 Task: Create ChildIssue0000000659 as Child Issue of Issue Issue0000000330 in Backlog  in Scrum Project Project0000000066 in Jira. Create ChildIssue0000000660 as Child Issue of Issue Issue0000000330 in Backlog  in Scrum Project Project0000000066 in Jira. Assign Person0000000129 as Assignee of Child Issue ChildIssue0000000641 of Issue Issue0000000321 in Backlog  in Scrum Project Project0000000065 in Jira. Assign Person0000000129 as Assignee of Child Issue ChildIssue0000000642 of Issue Issue0000000321 in Backlog  in Scrum Project Project0000000065 in Jira. Assign Person0000000129 as Assignee of Child Issue ChildIssue0000000643 of Issue Issue0000000322 in Backlog  in Scrum Project Project0000000065 in Jira
Action: Mouse moved to (575, 571)
Screenshot: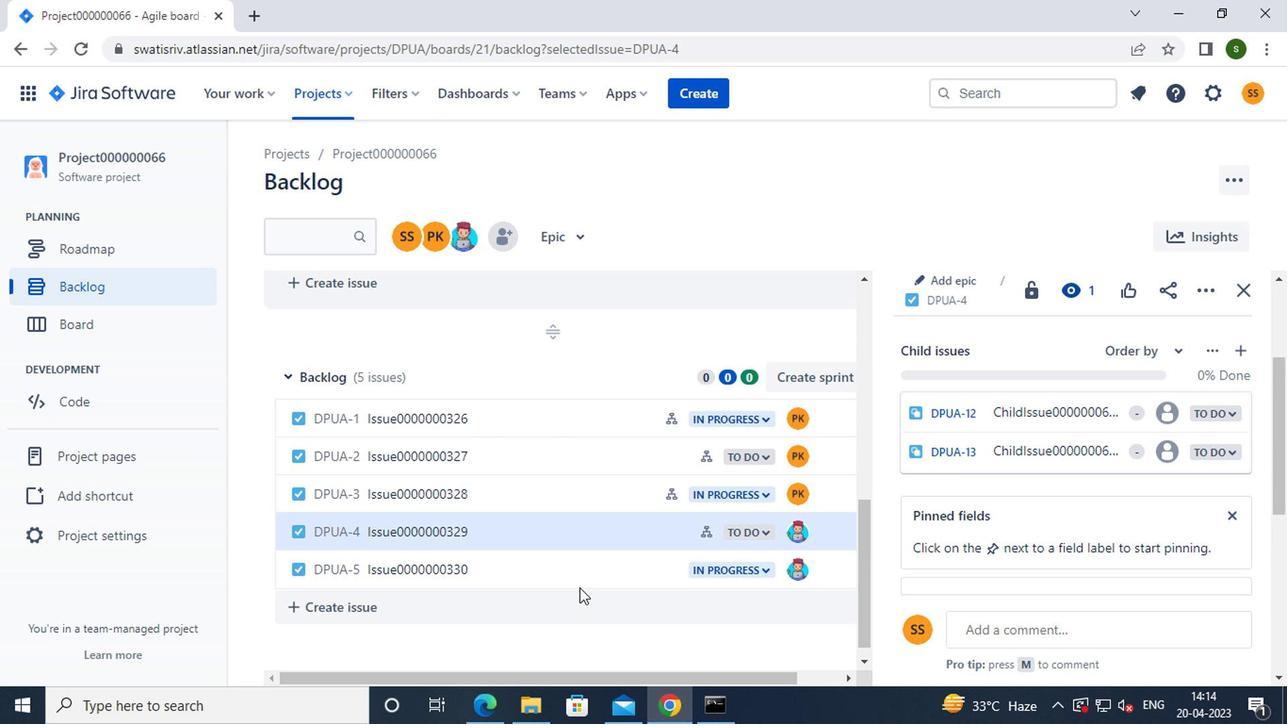 
Action: Mouse pressed left at (575, 571)
Screenshot: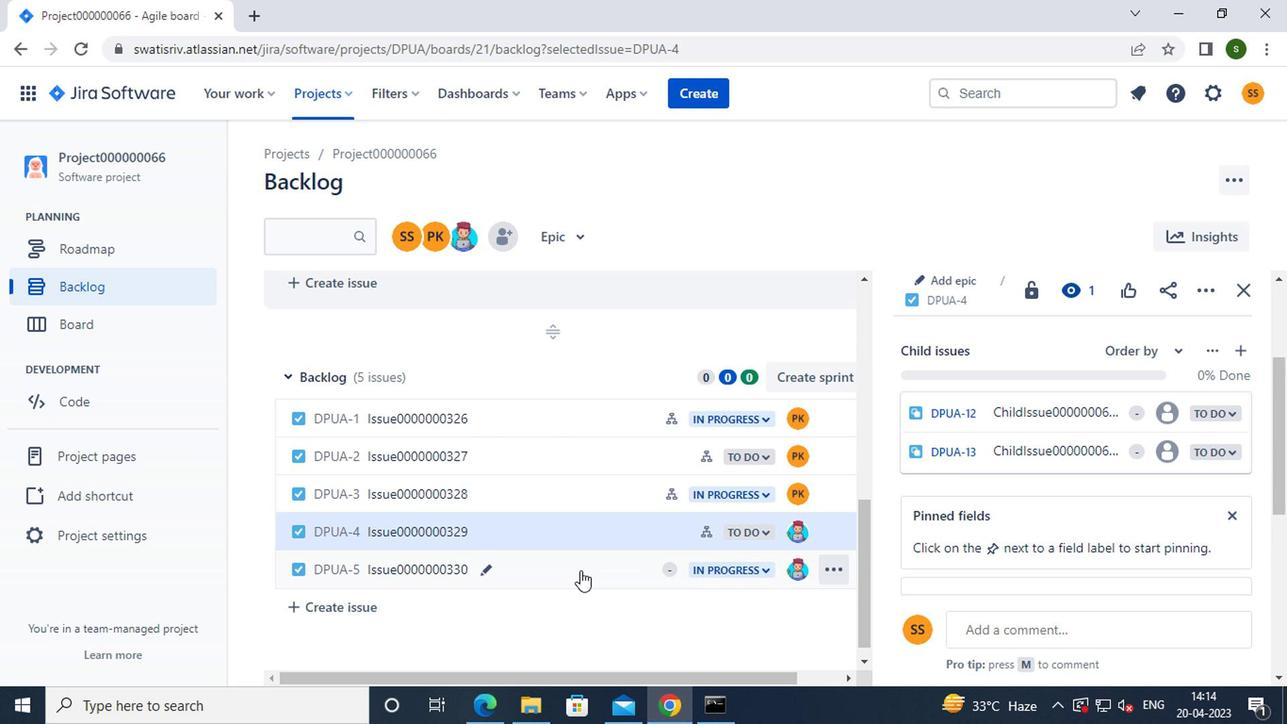 
Action: Mouse moved to (951, 376)
Screenshot: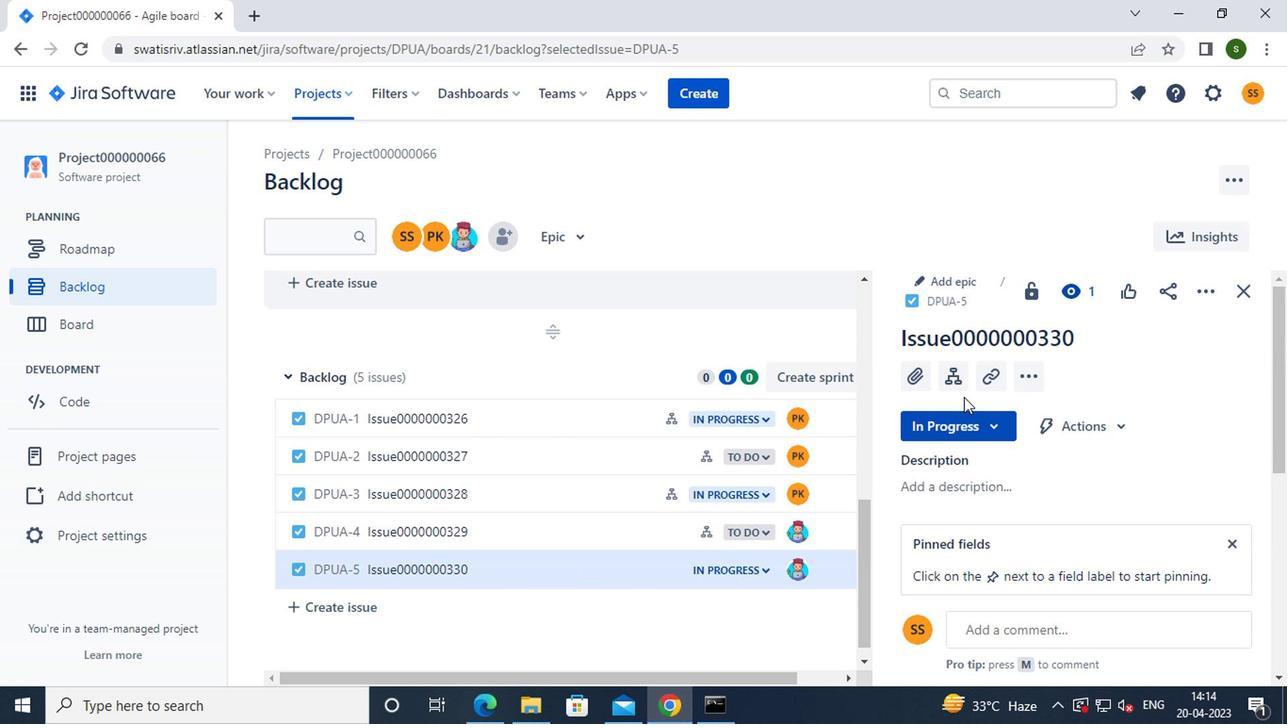 
Action: Mouse pressed left at (951, 376)
Screenshot: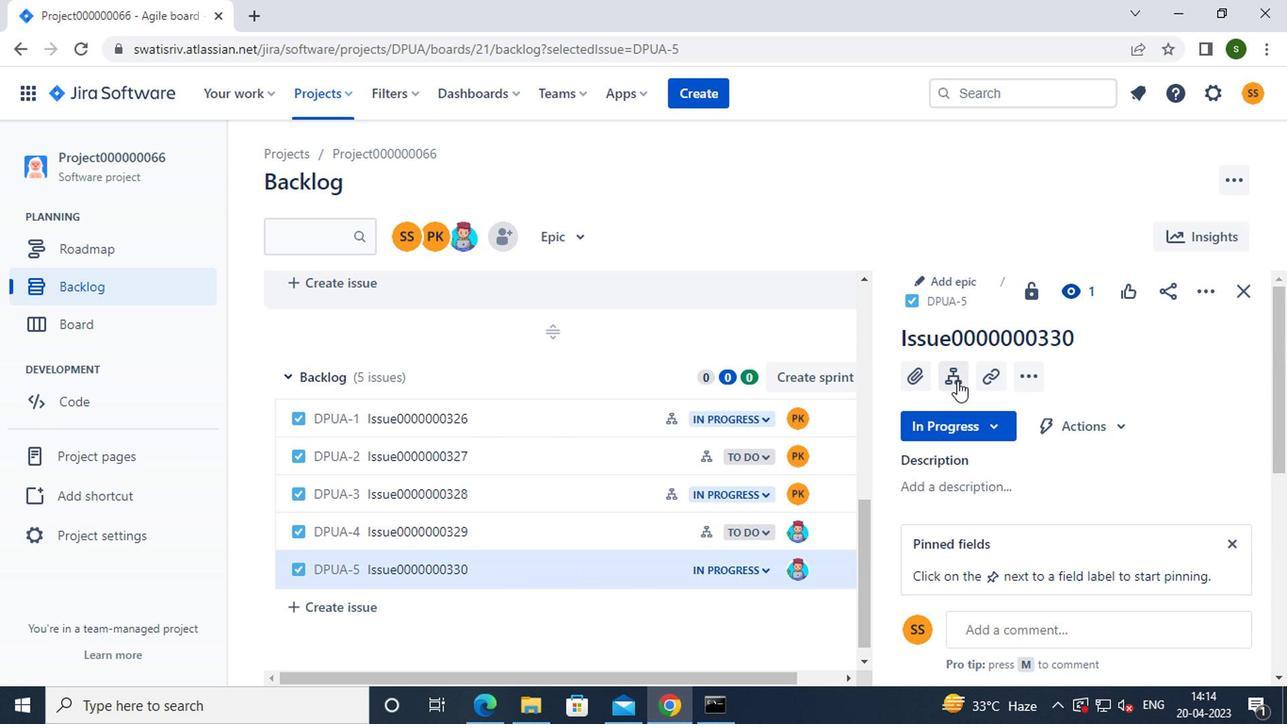 
Action: Mouse moved to (968, 462)
Screenshot: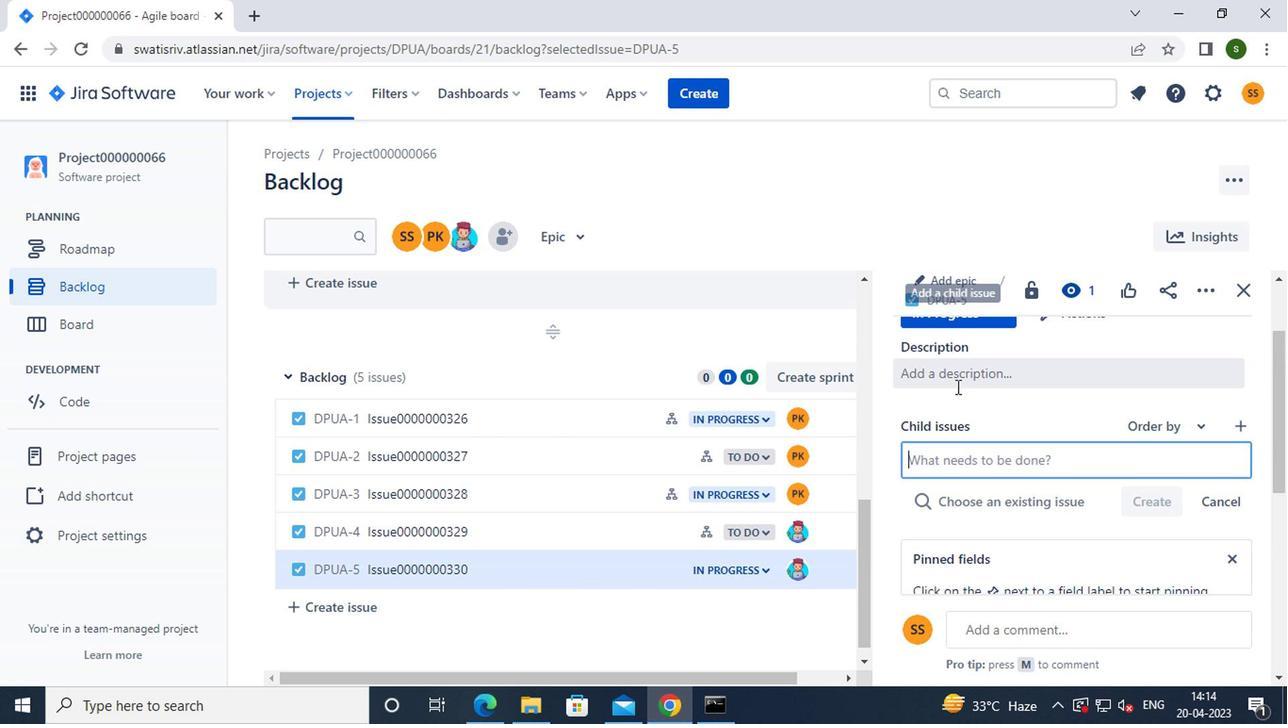
Action: Key pressed <Key.caps_lock>c<Key.caps_lock>hild<Key.caps_lock>i<Key.caps_lock>ssue0000000659
Screenshot: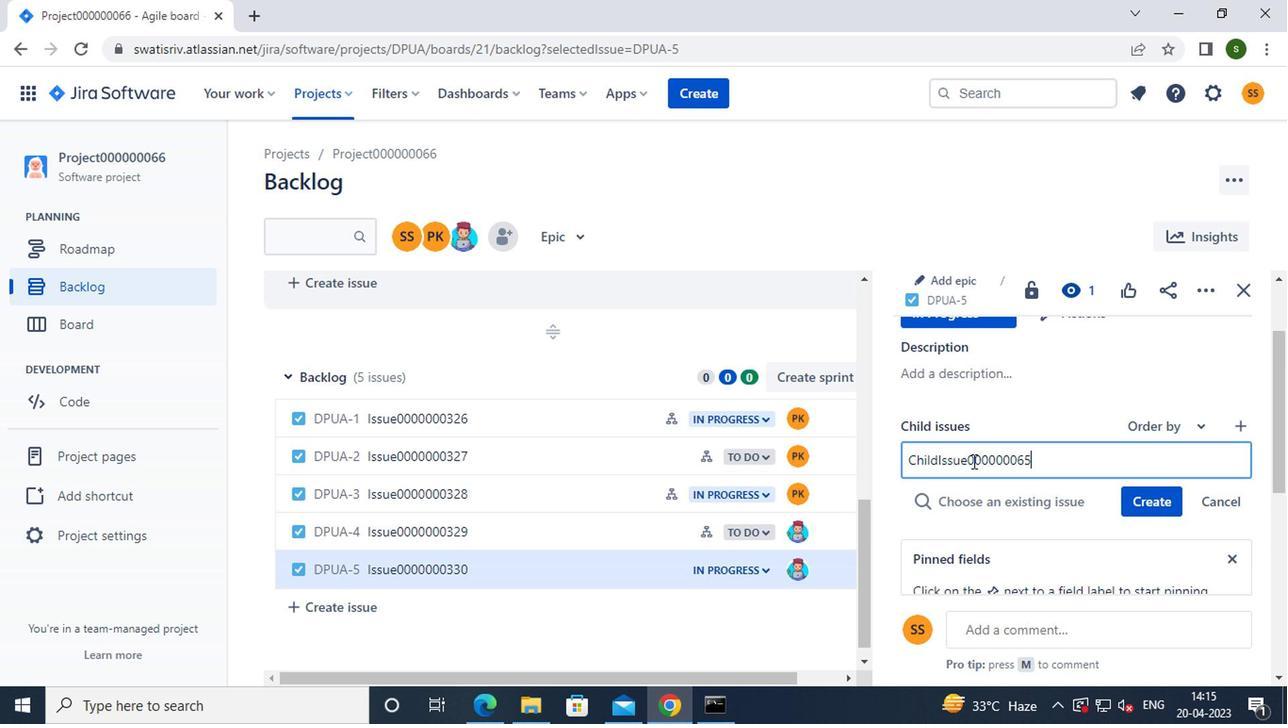 
Action: Mouse moved to (1153, 504)
Screenshot: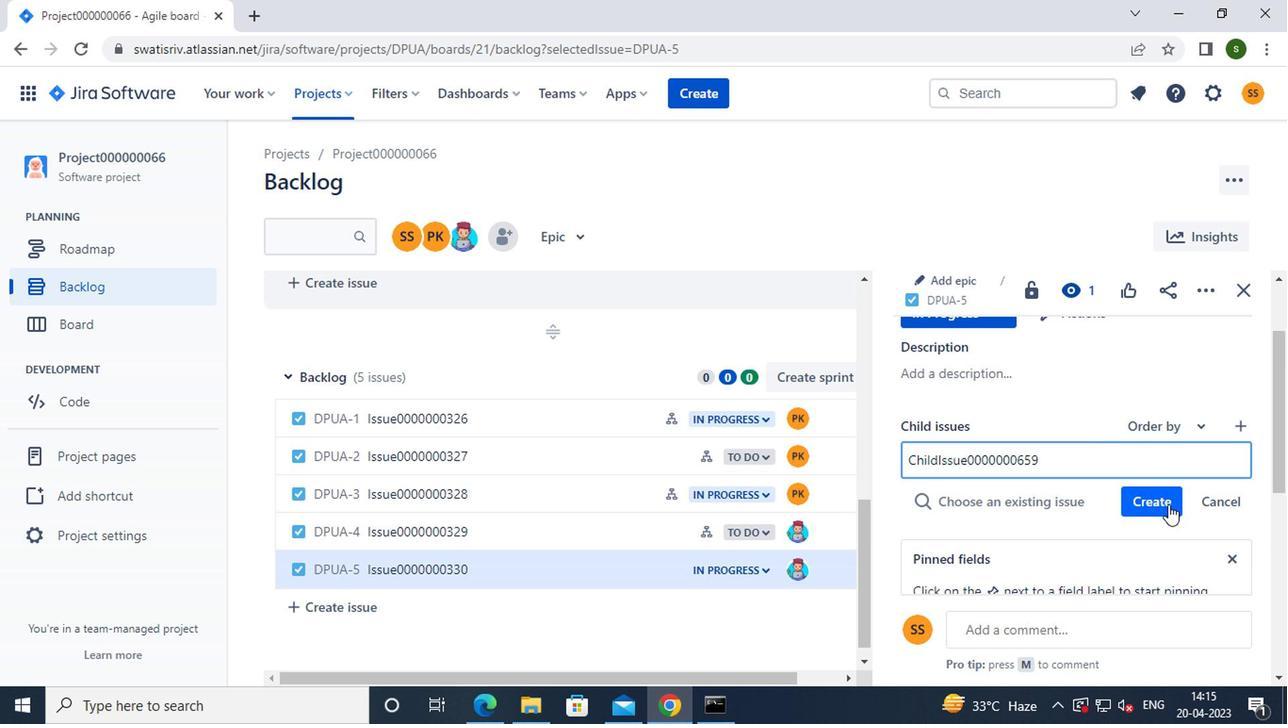 
Action: Mouse pressed left at (1153, 504)
Screenshot: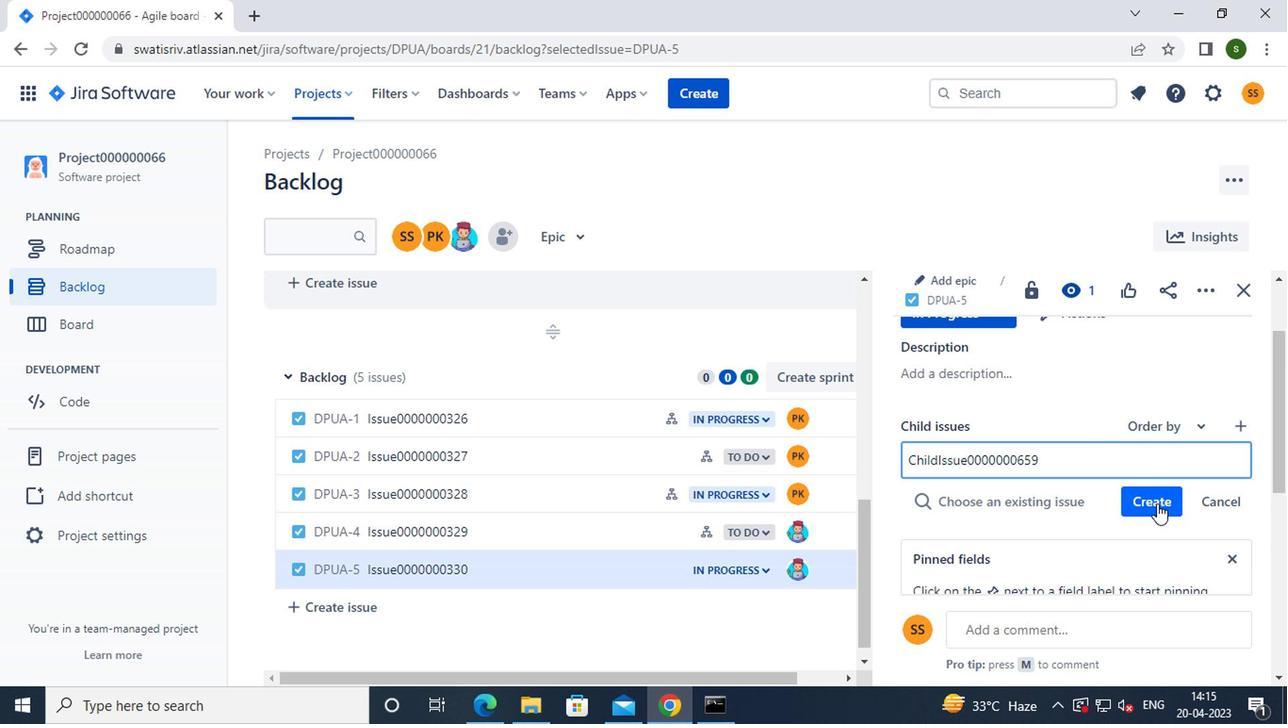 
Action: Mouse moved to (1089, 517)
Screenshot: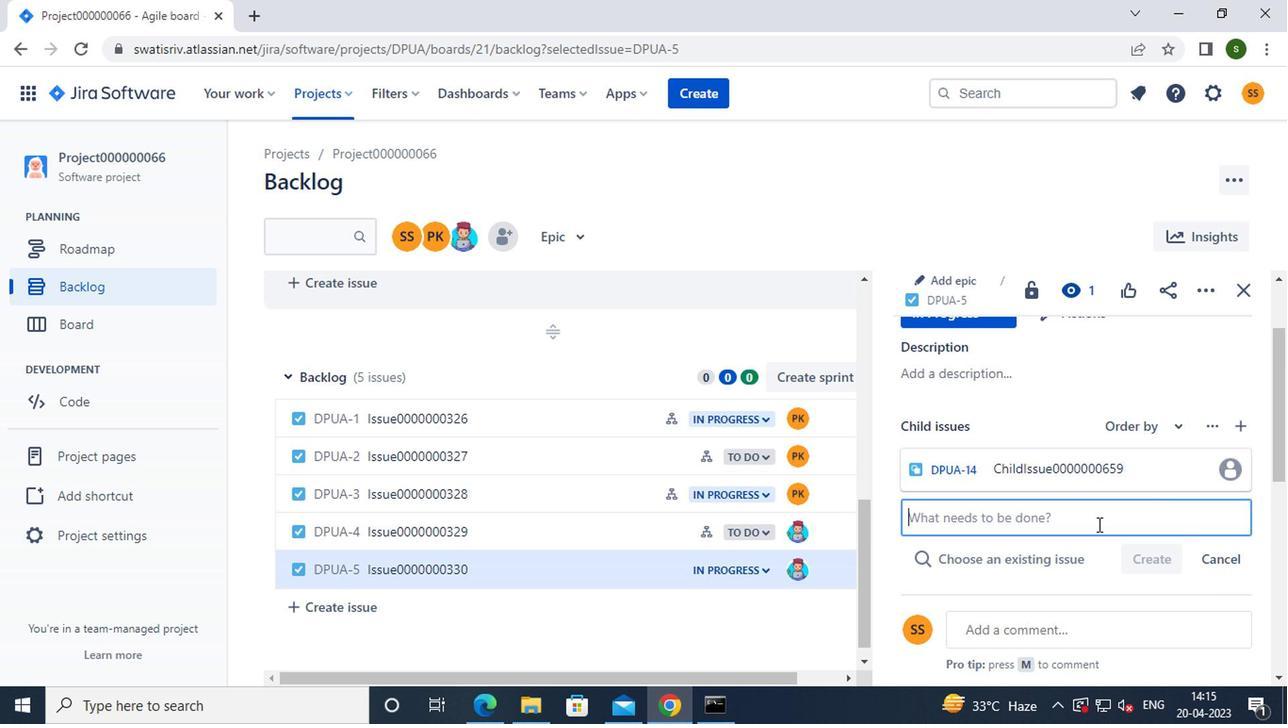 
Action: Key pressed <Key.caps_lock>c<Key.caps_lock>hild<Key.caps_lock>i<Key.caps_lock>ssue0000000660
Screenshot: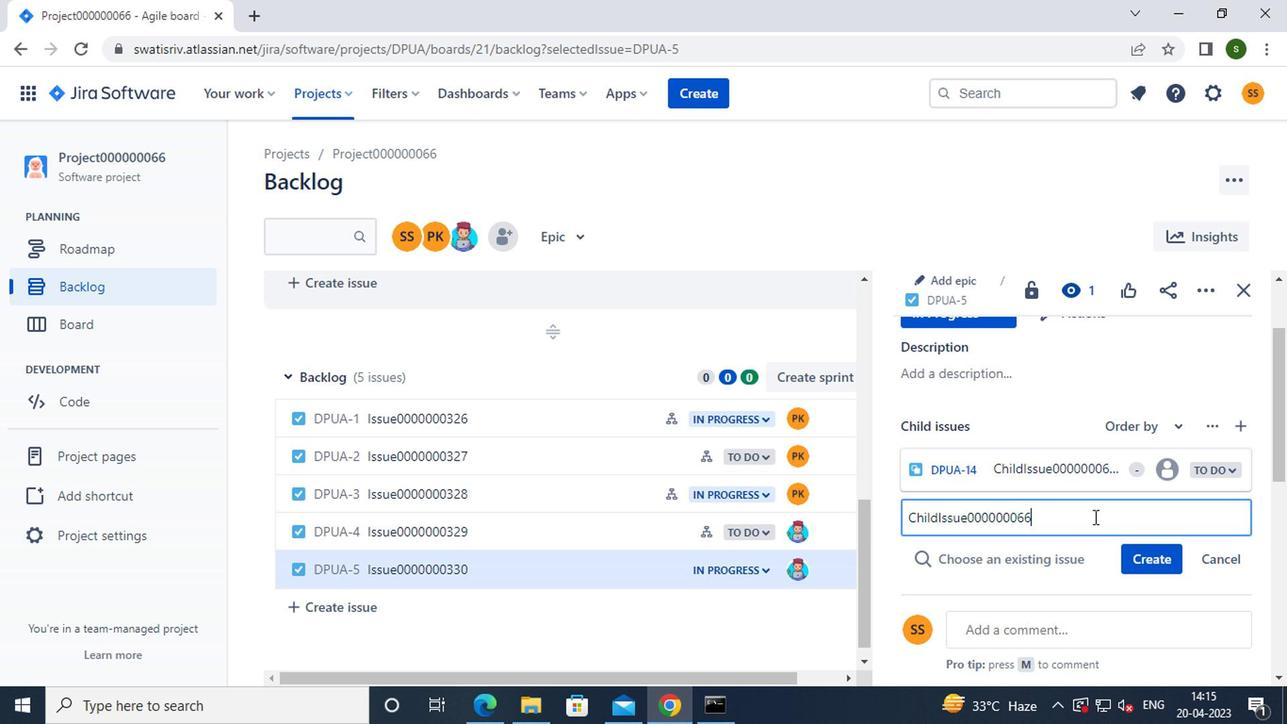
Action: Mouse moved to (1155, 554)
Screenshot: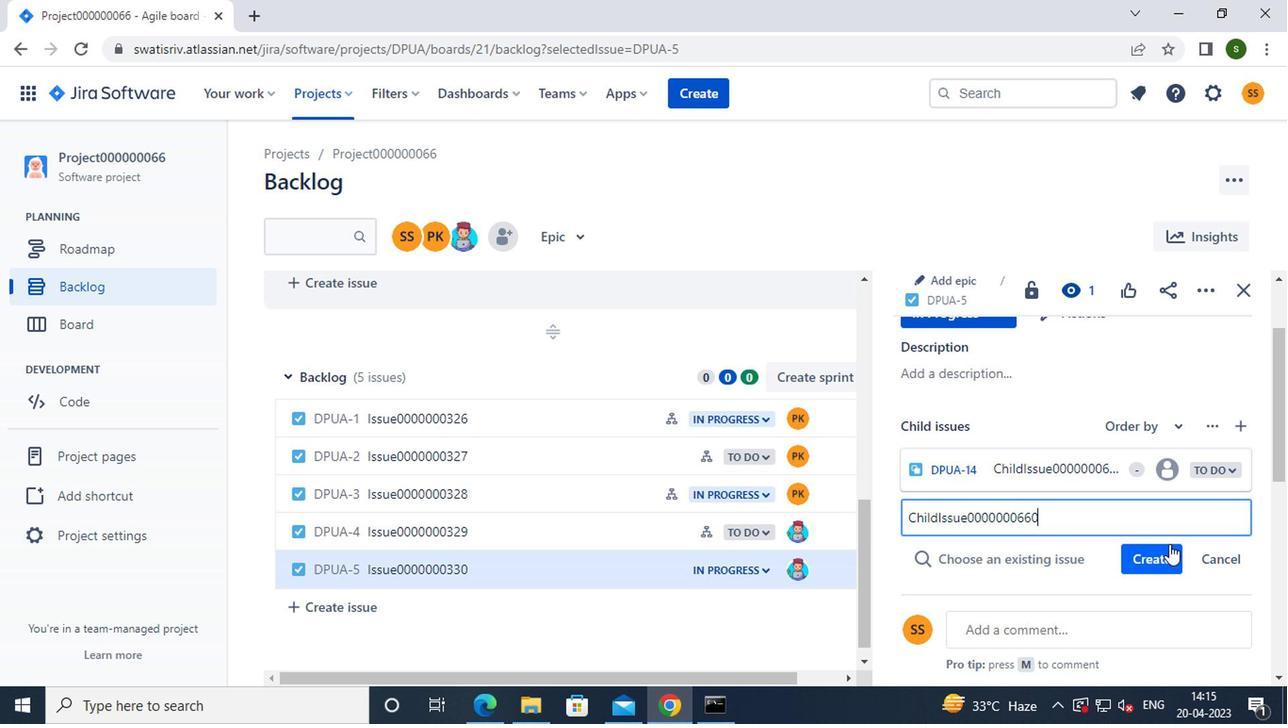 
Action: Mouse pressed left at (1155, 554)
Screenshot: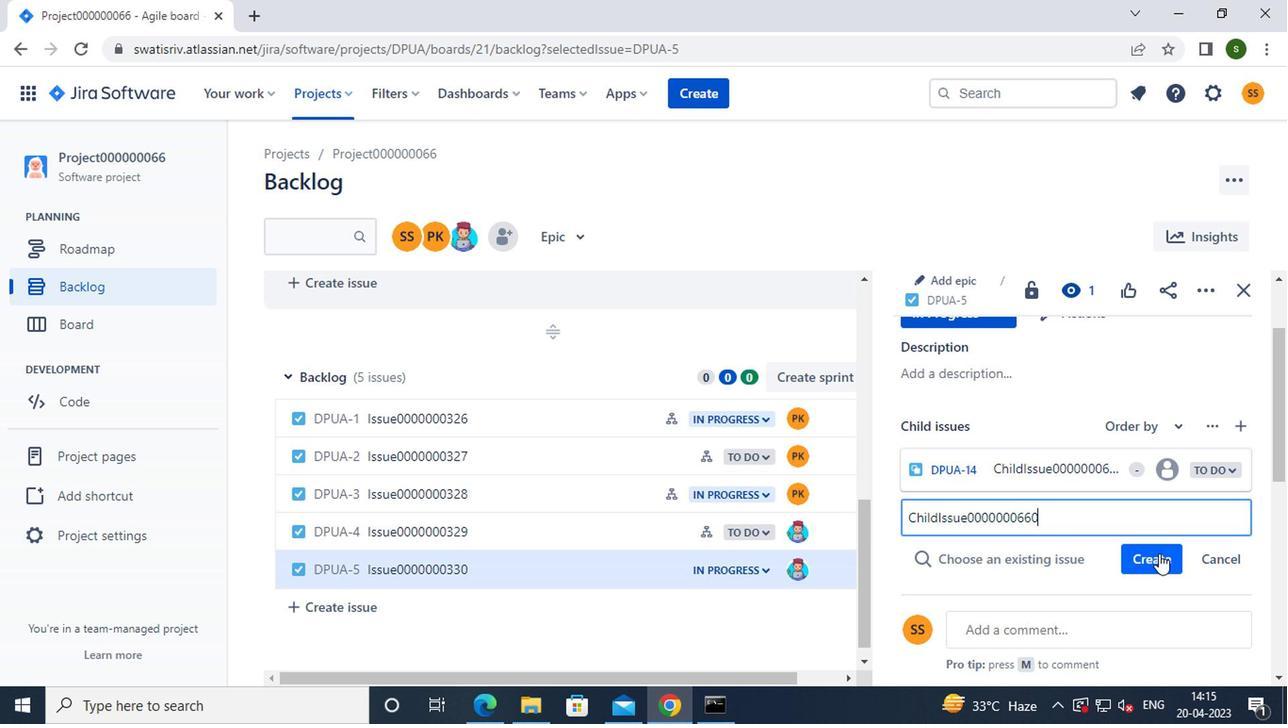 
Action: Mouse moved to (339, 89)
Screenshot: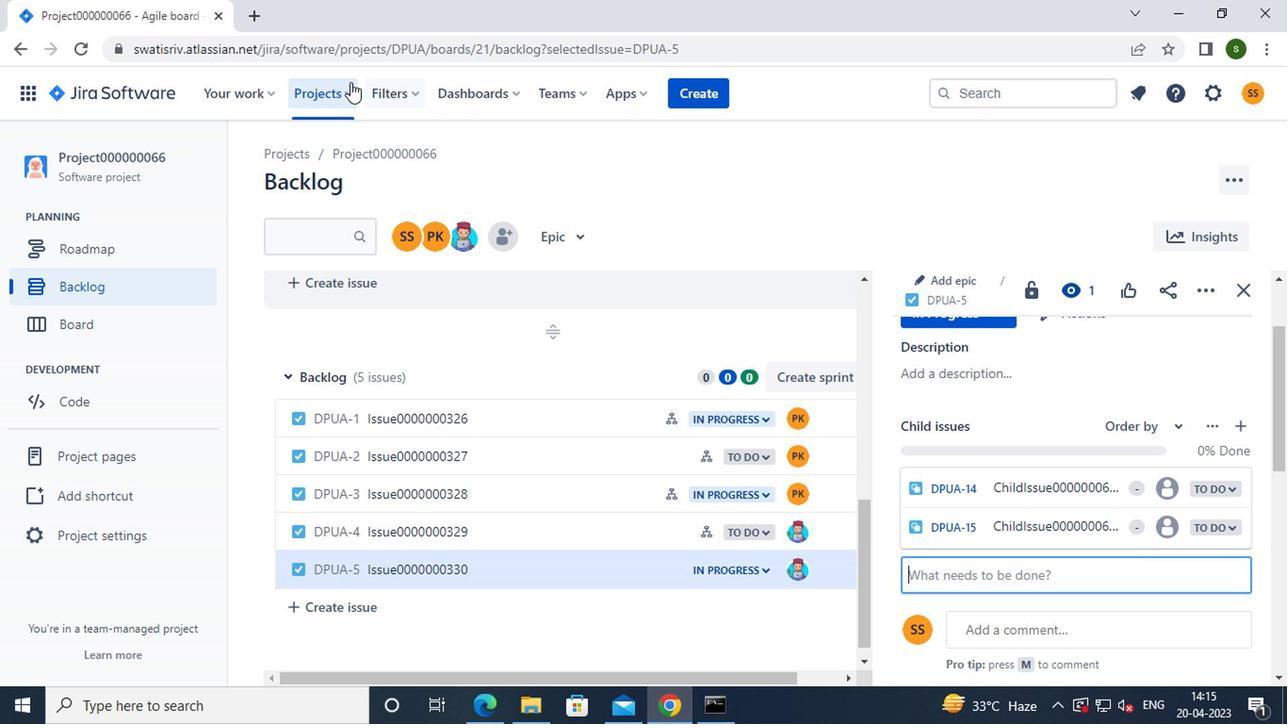 
Action: Mouse pressed left at (339, 89)
Screenshot: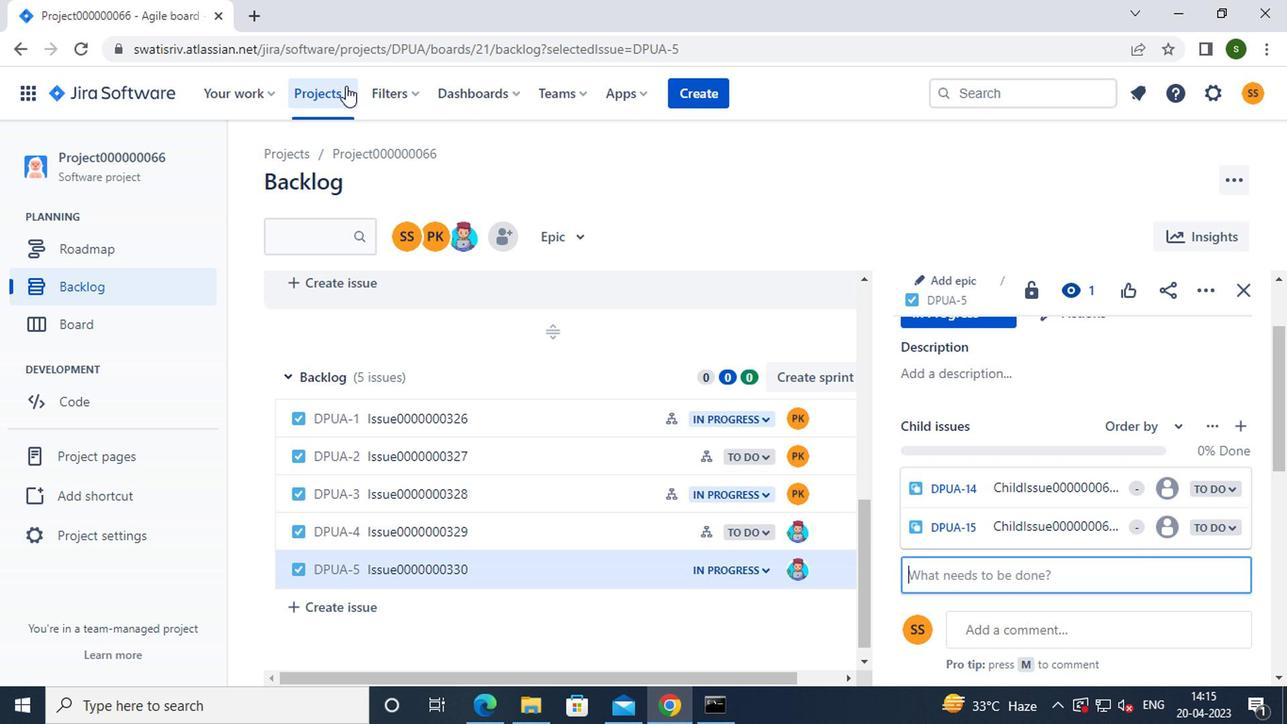 
Action: Mouse moved to (388, 221)
Screenshot: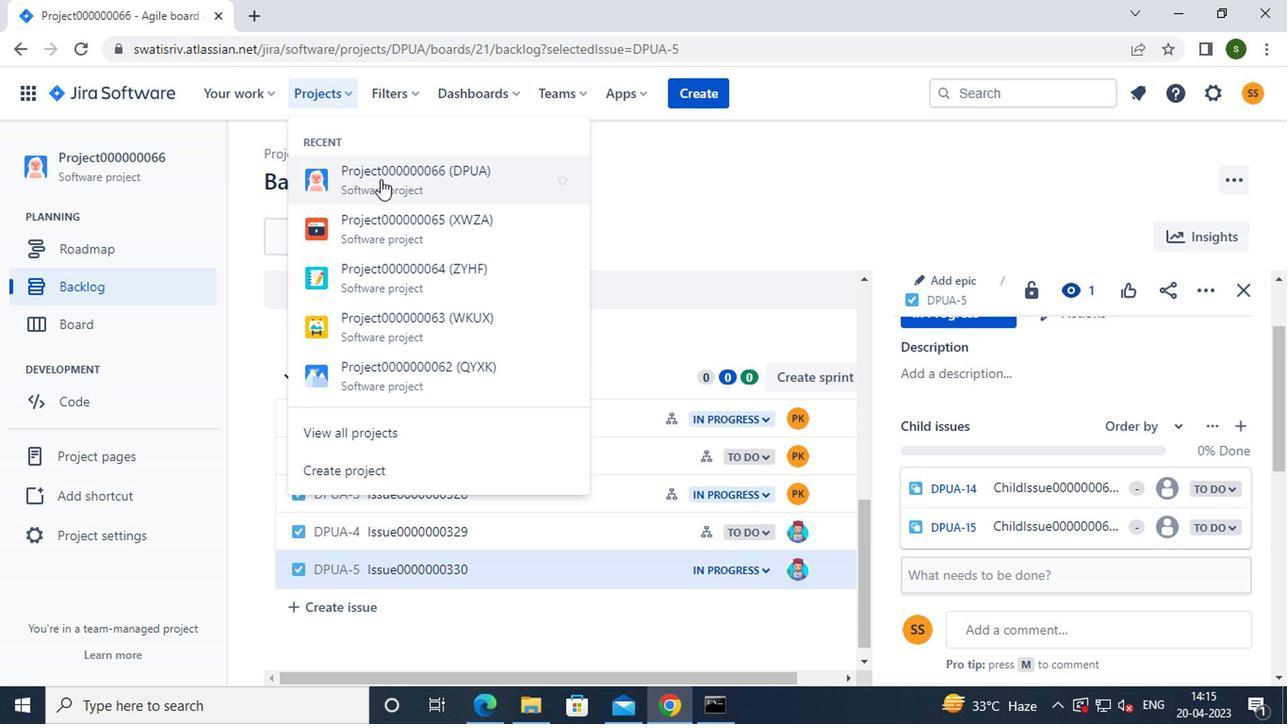 
Action: Mouse pressed left at (388, 221)
Screenshot: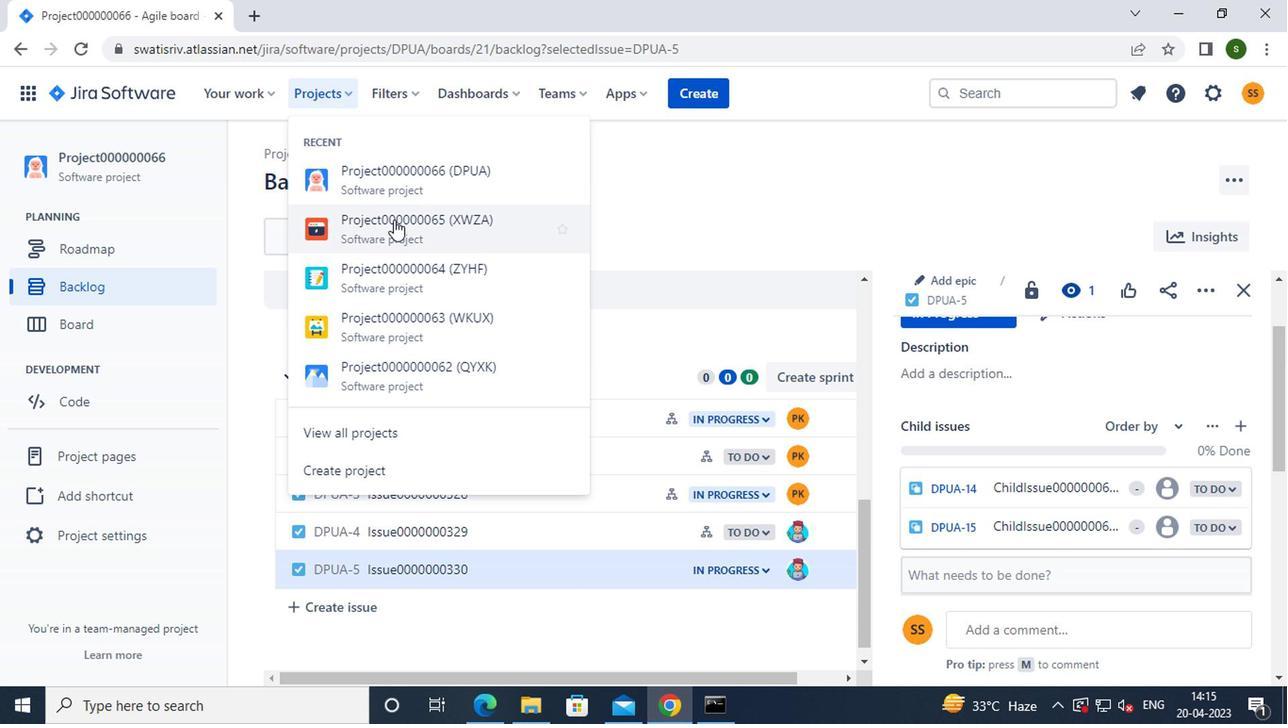 
Action: Mouse moved to (138, 281)
Screenshot: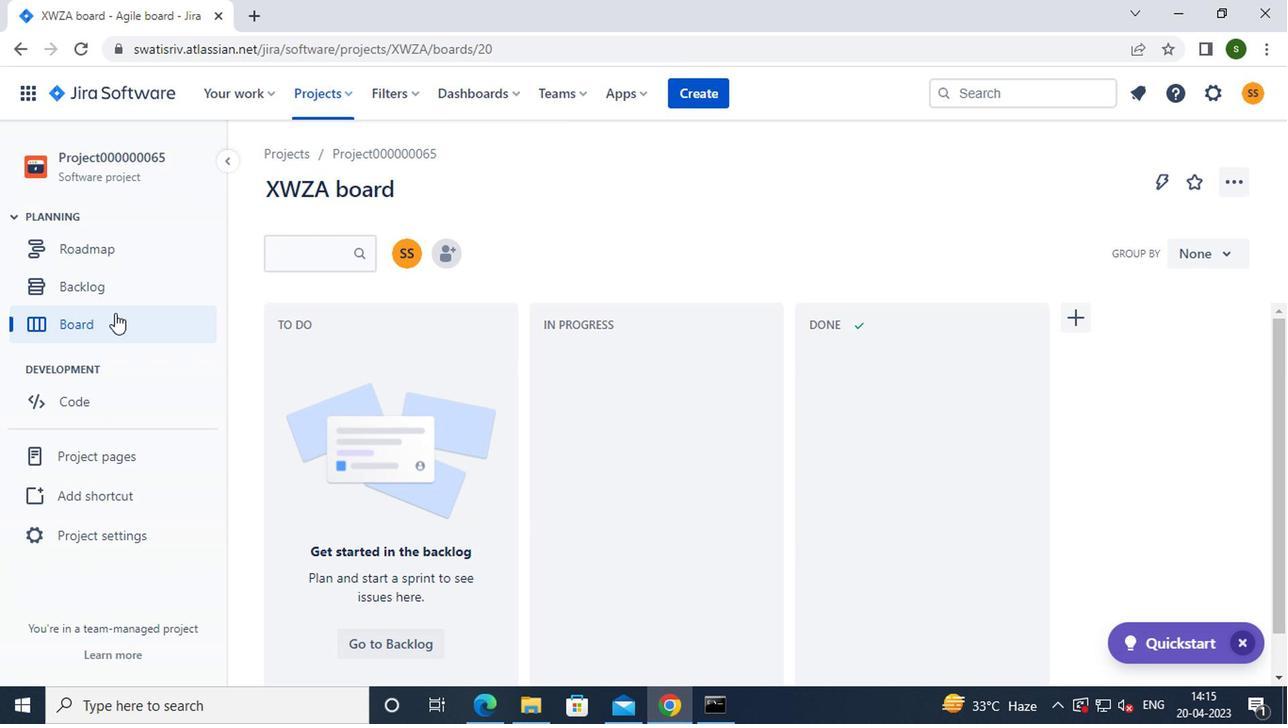
Action: Mouse pressed left at (138, 281)
Screenshot: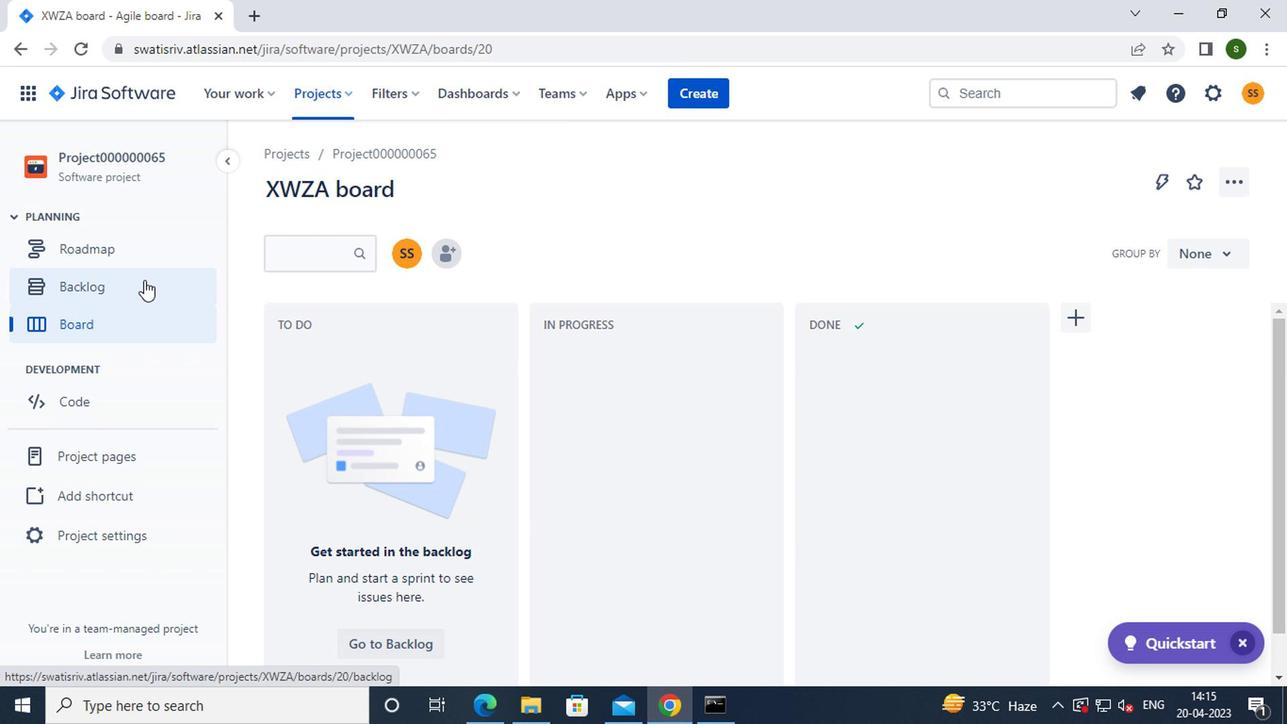 
Action: Mouse moved to (698, 262)
Screenshot: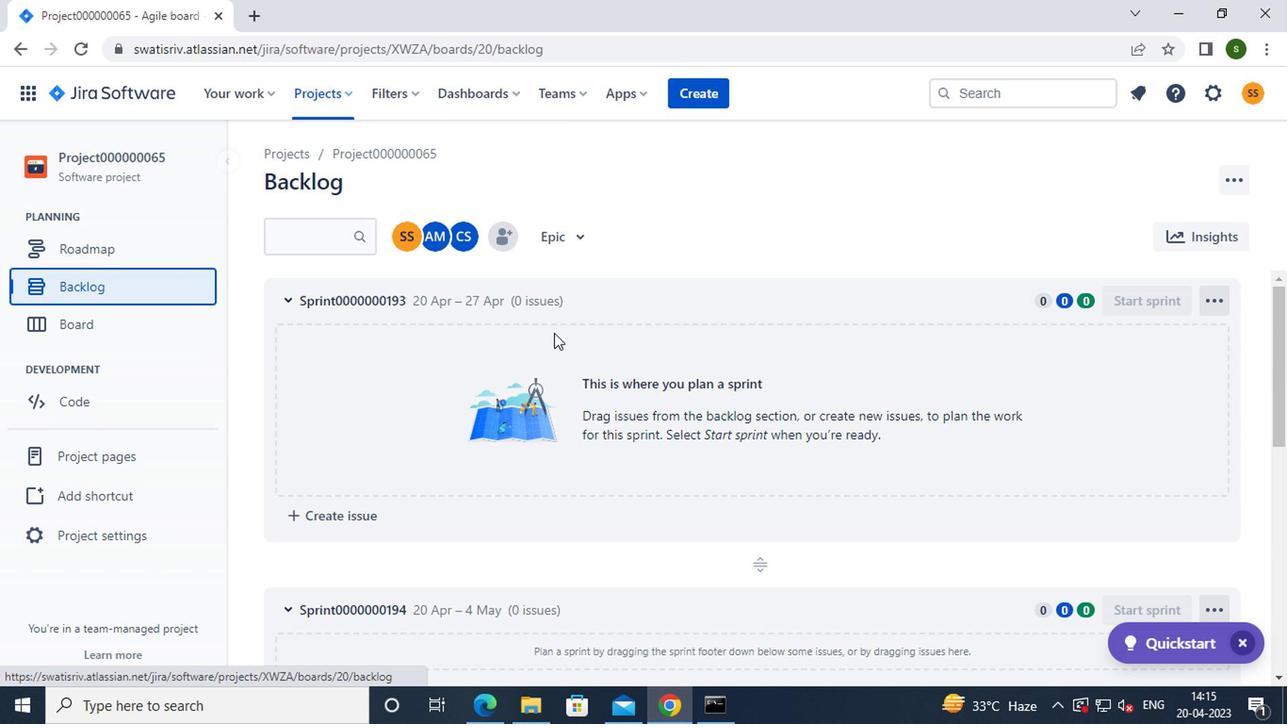
Action: Mouse scrolled (698, 261) with delta (0, 0)
Screenshot: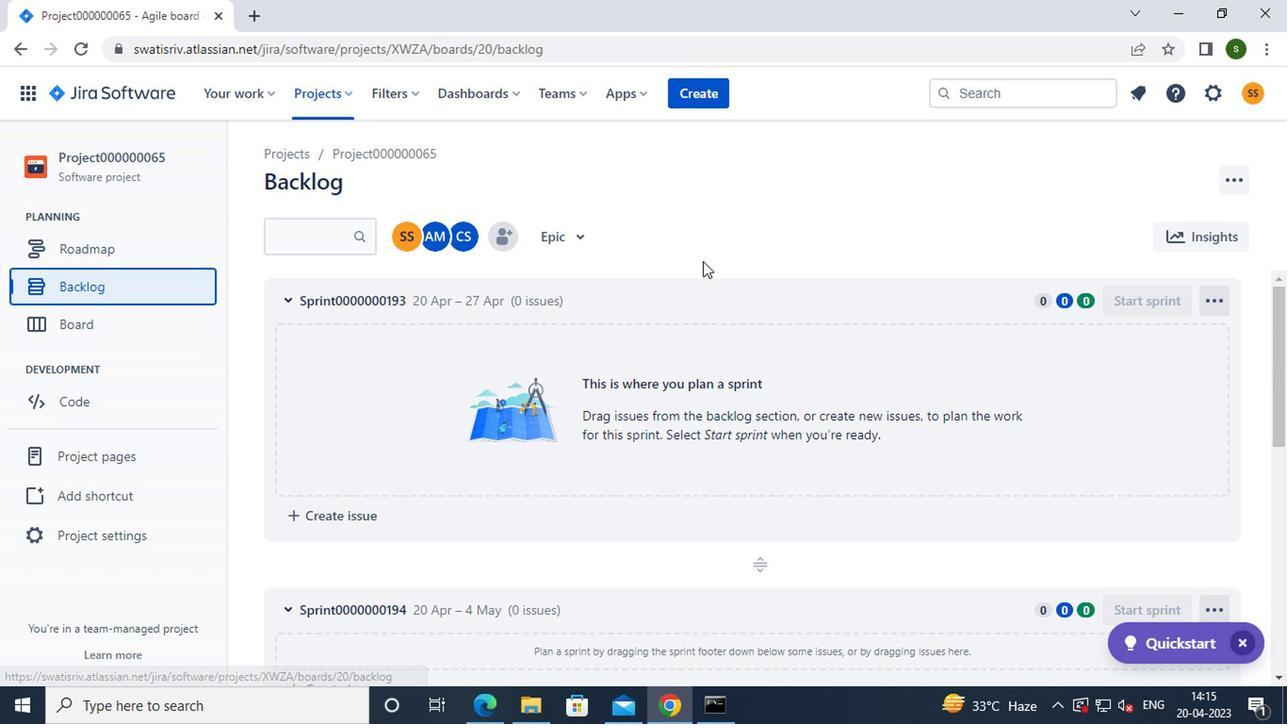 
Action: Mouse scrolled (698, 261) with delta (0, 0)
Screenshot: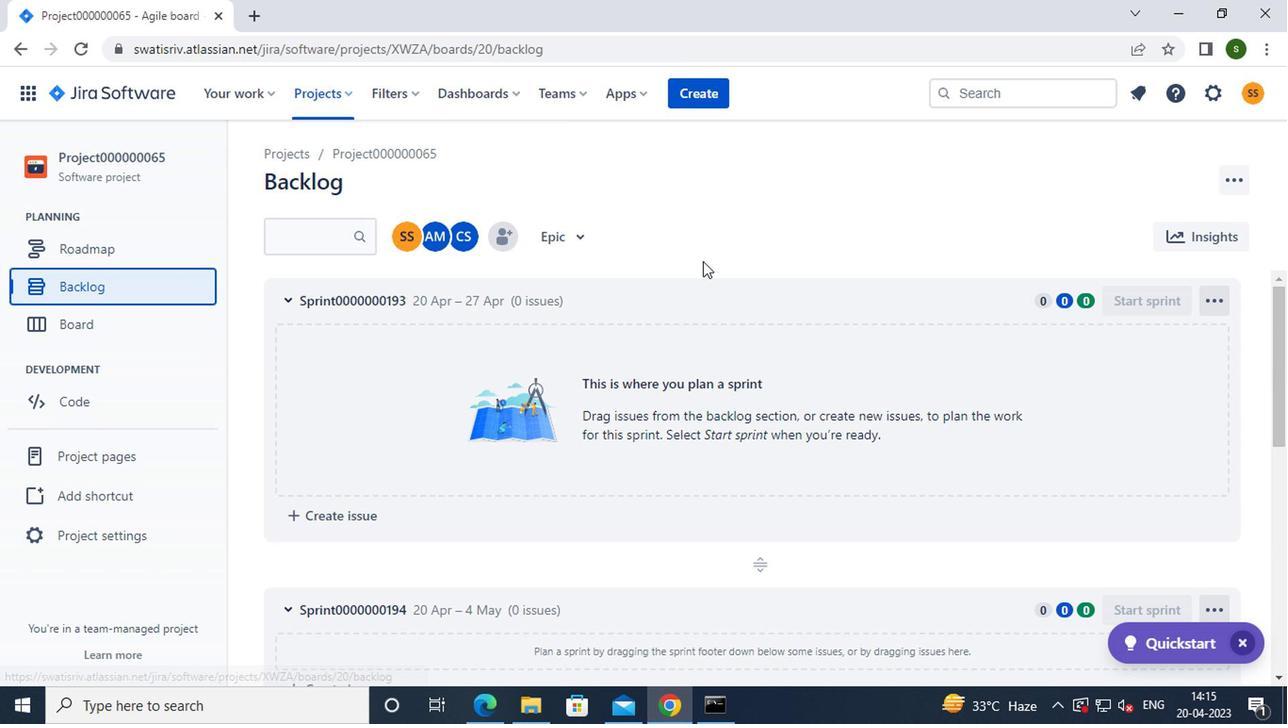
Action: Mouse scrolled (698, 261) with delta (0, 0)
Screenshot: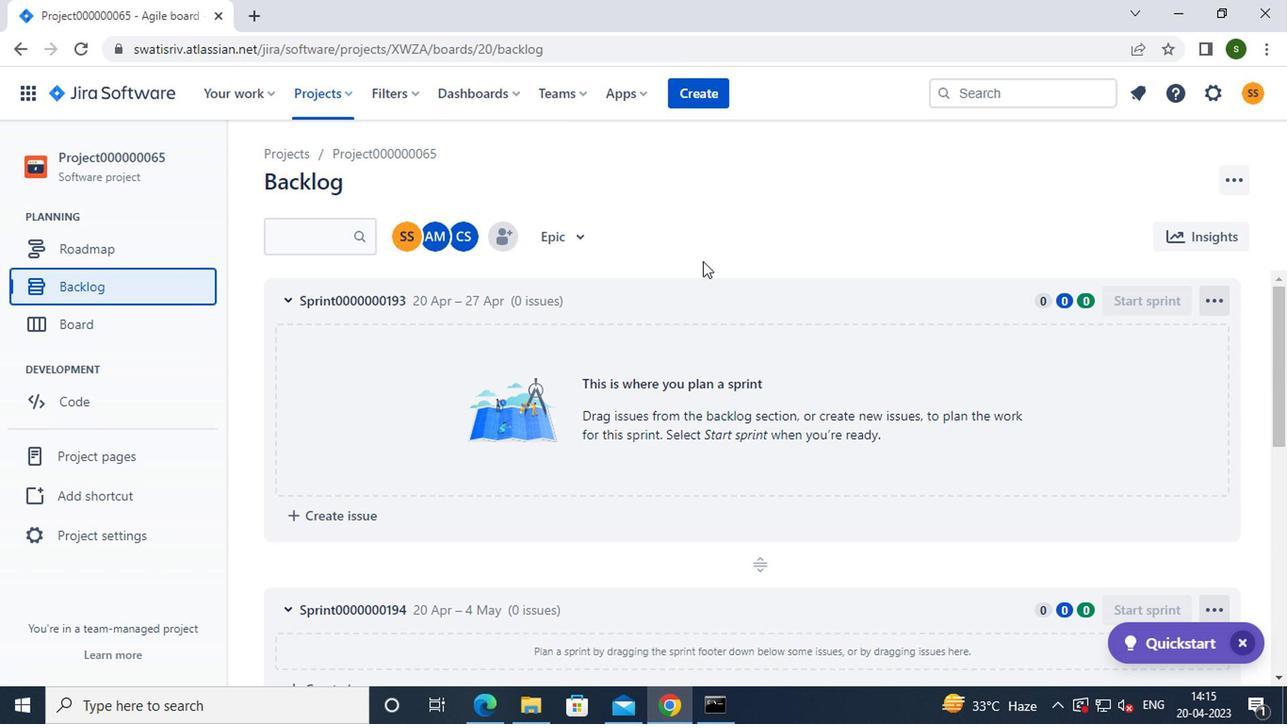 
Action: Mouse scrolled (698, 261) with delta (0, 0)
Screenshot: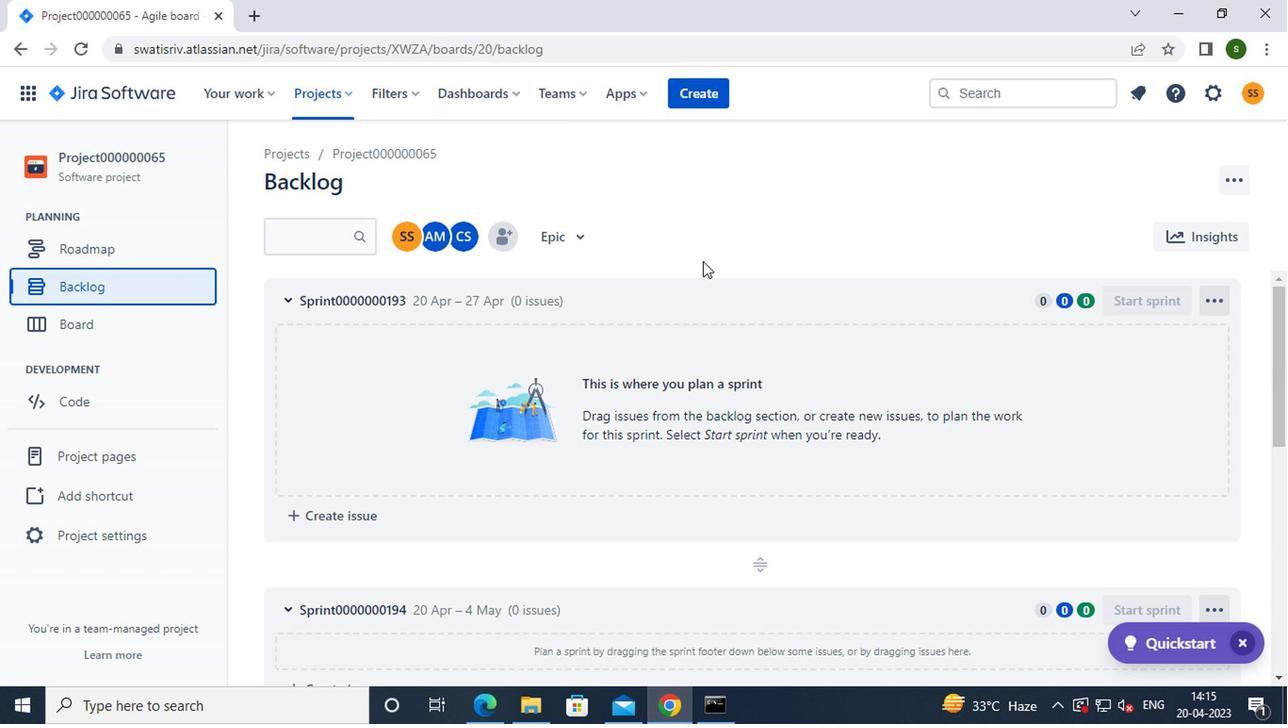 
Action: Mouse scrolled (698, 261) with delta (0, 0)
Screenshot: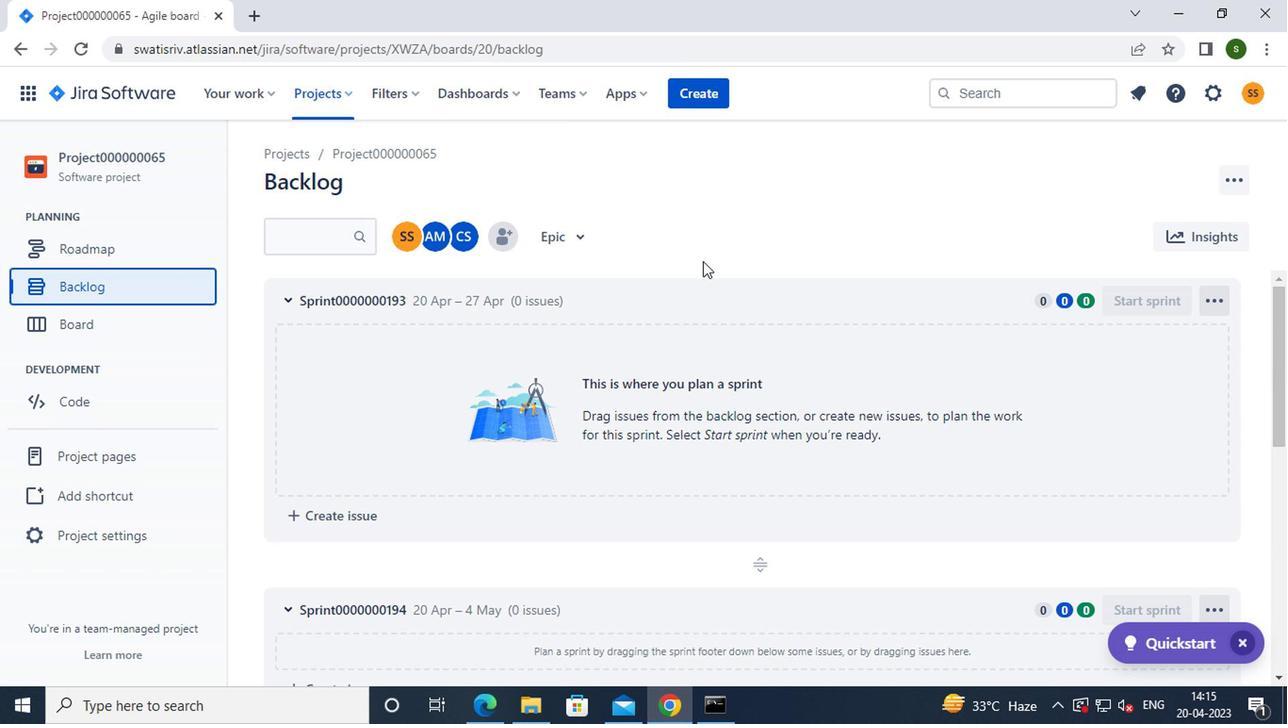 
Action: Mouse scrolled (698, 261) with delta (0, 0)
Screenshot: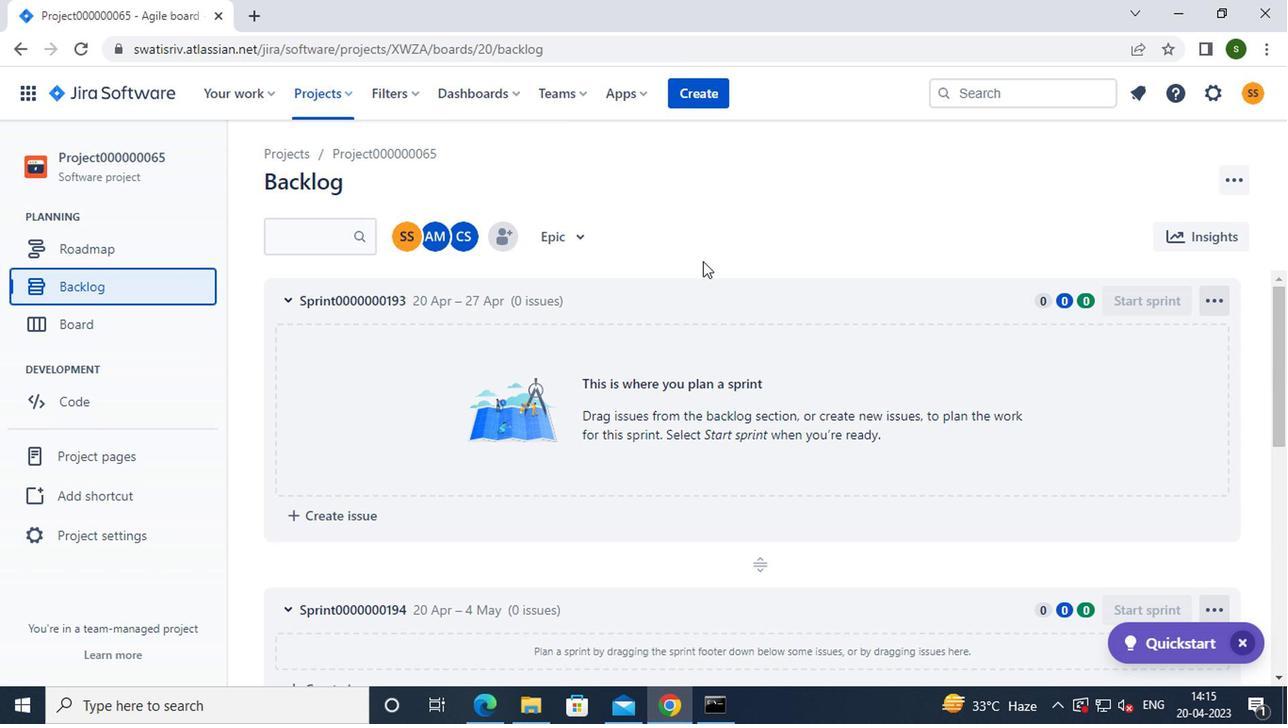 
Action: Mouse scrolled (698, 261) with delta (0, 0)
Screenshot: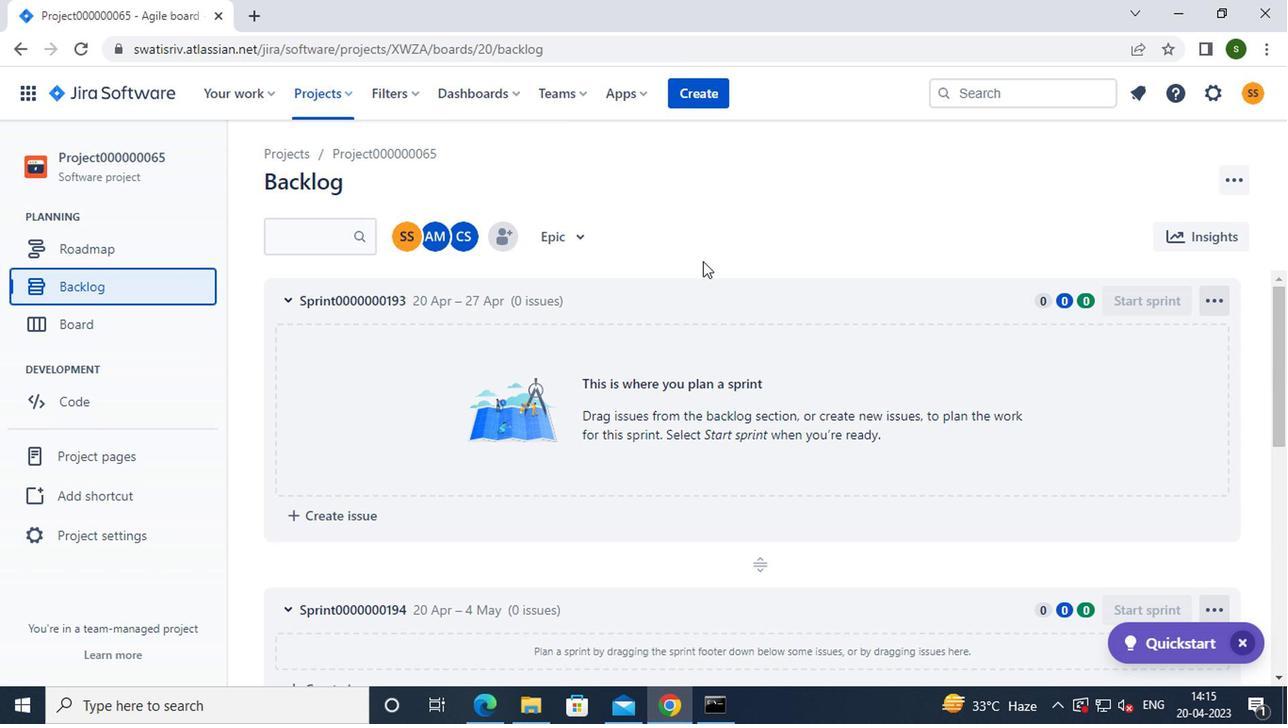 
Action: Mouse scrolled (698, 261) with delta (0, 0)
Screenshot: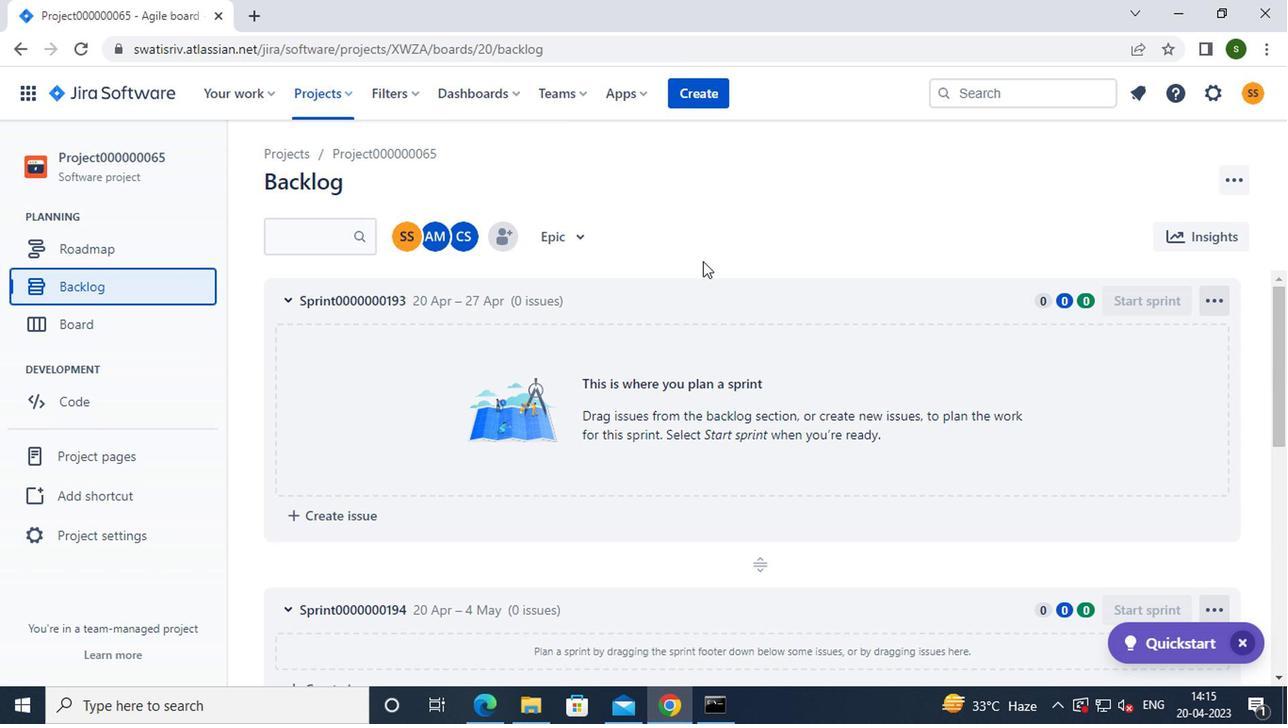 
Action: Mouse moved to (745, 340)
Screenshot: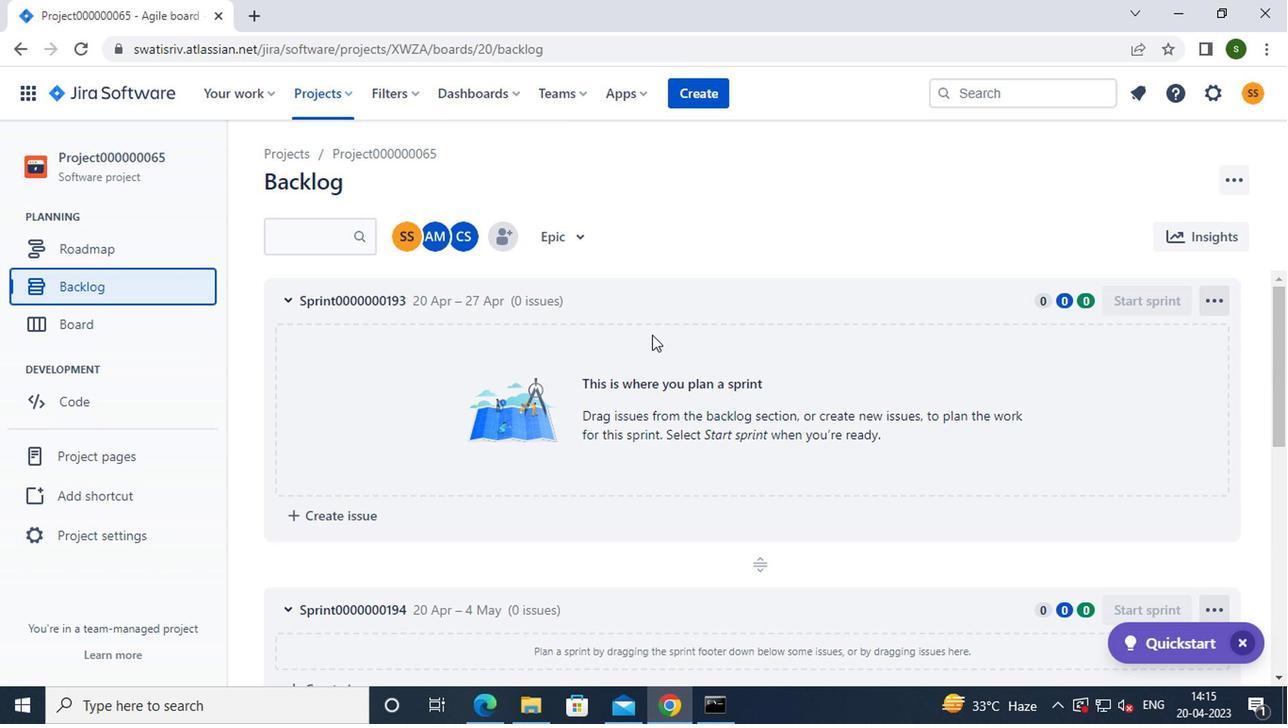 
Action: Mouse scrolled (745, 339) with delta (0, 0)
Screenshot: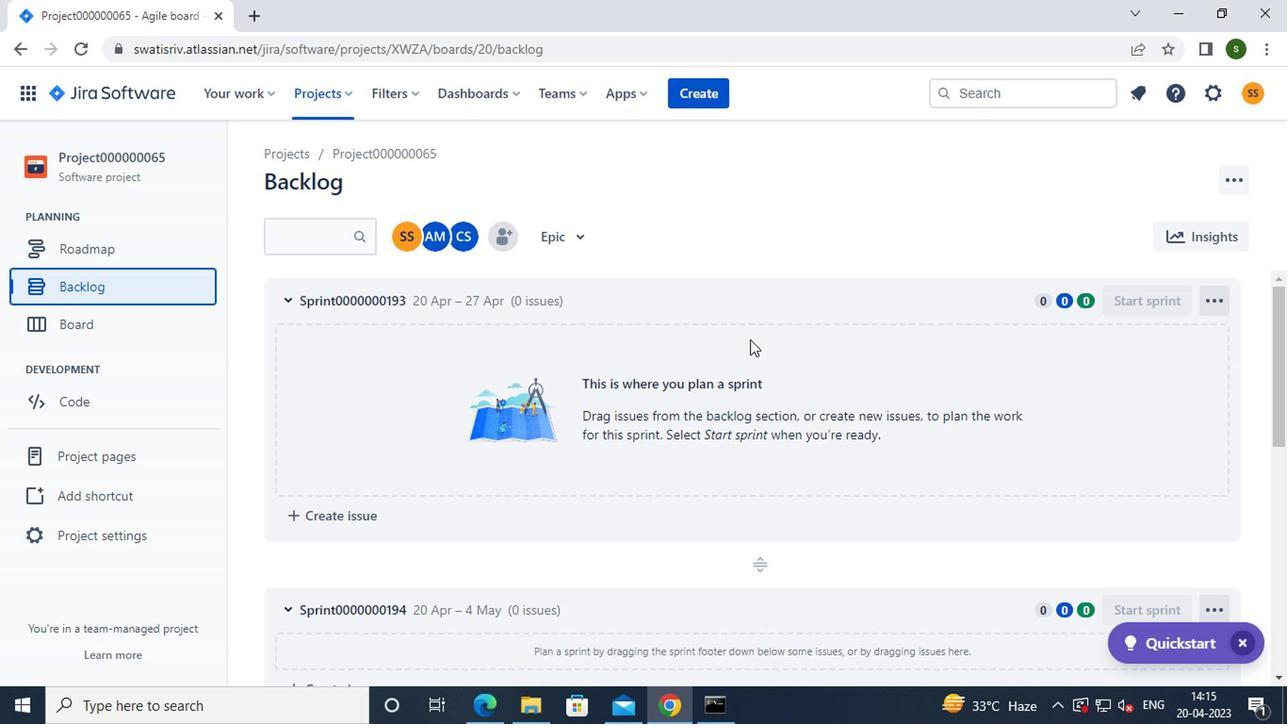 
Action: Mouse moved to (793, 339)
Screenshot: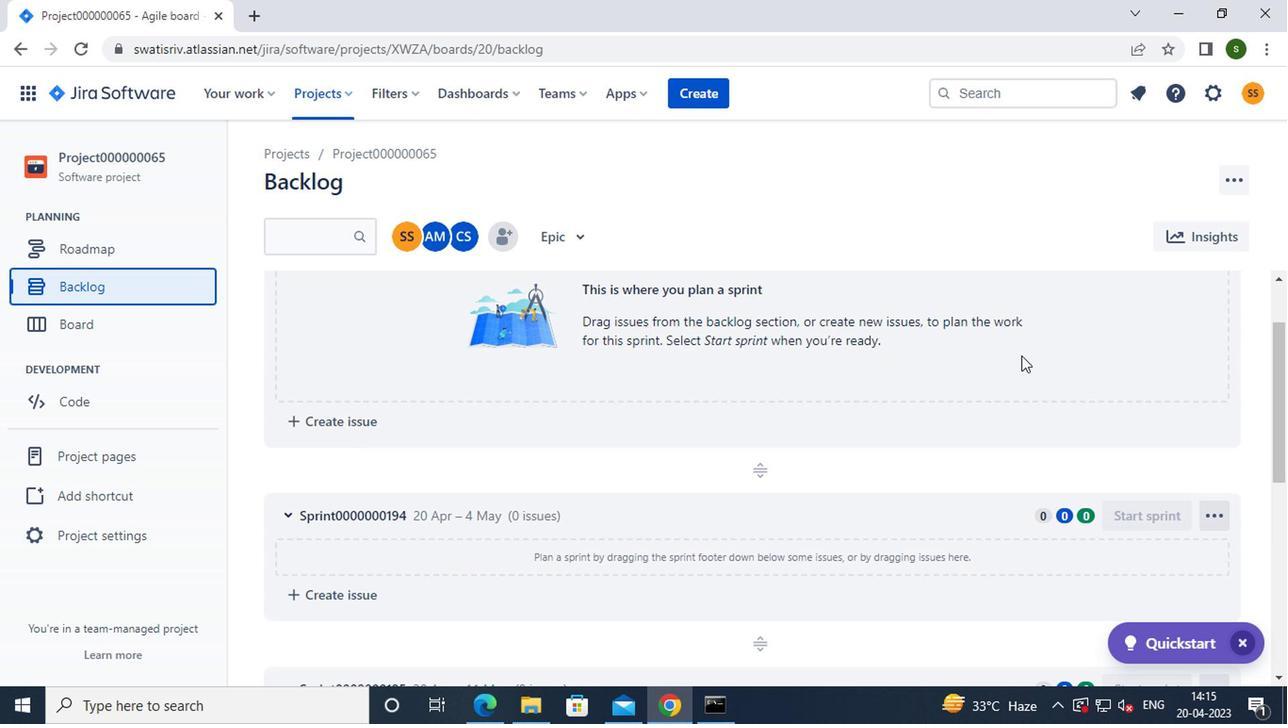 
Action: Mouse scrolled (793, 338) with delta (0, -1)
Screenshot: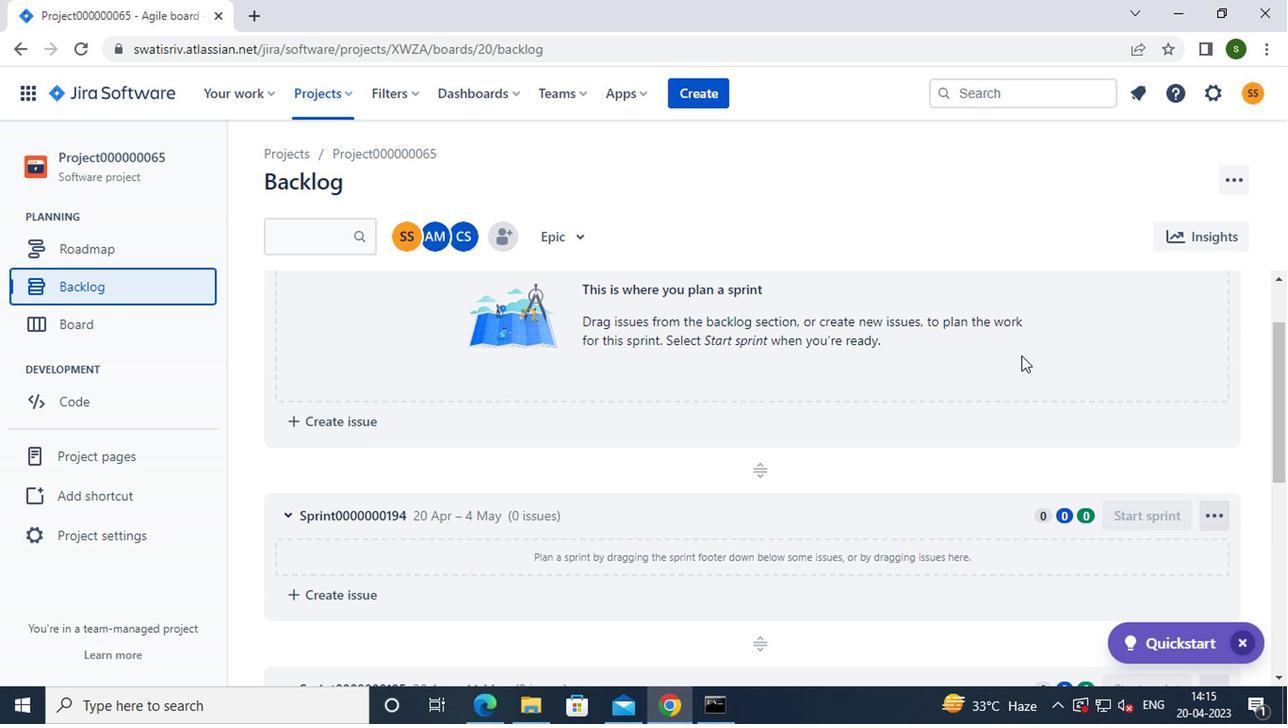 
Action: Mouse moved to (792, 339)
Screenshot: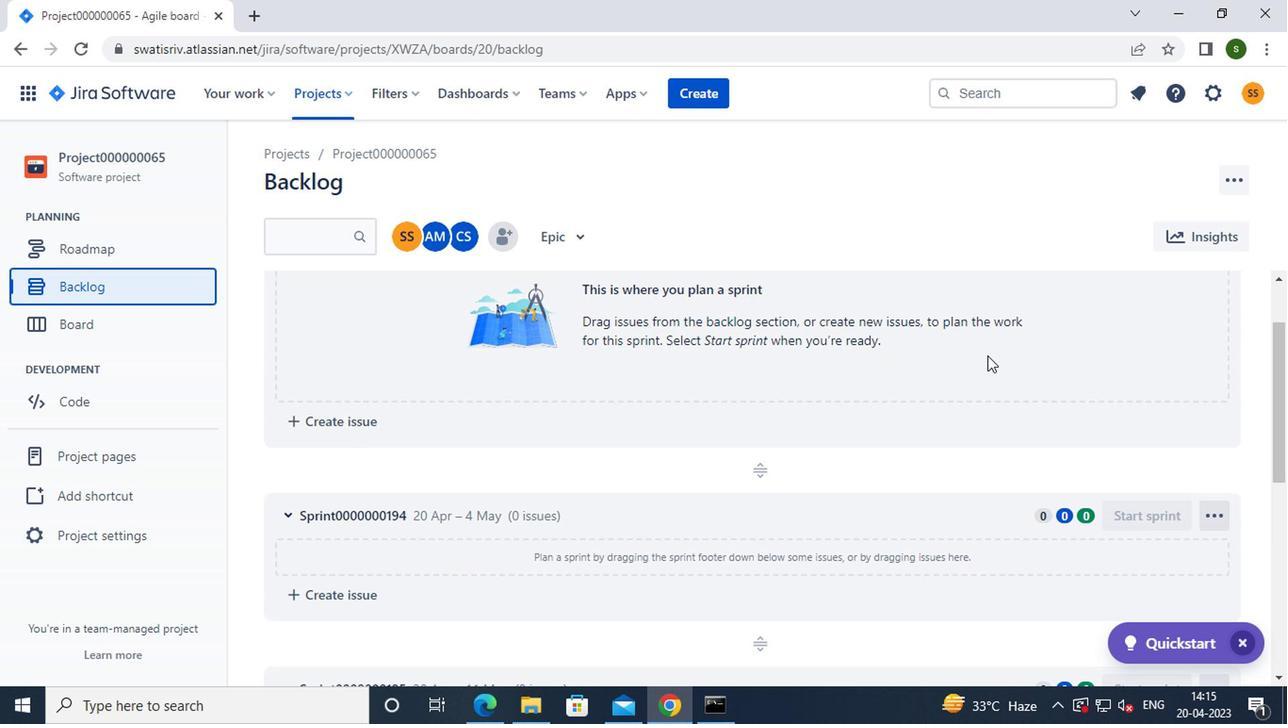 
Action: Mouse scrolled (792, 338) with delta (0, -1)
Screenshot: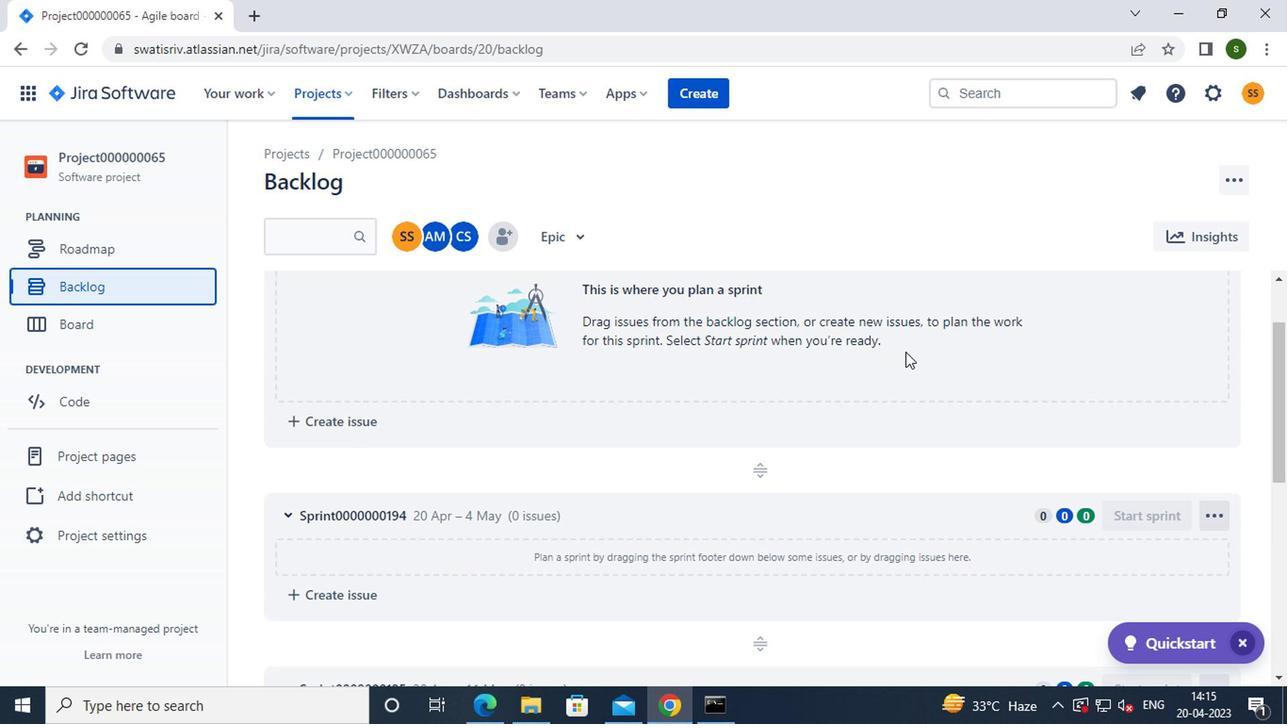 
Action: Mouse scrolled (792, 338) with delta (0, -1)
Screenshot: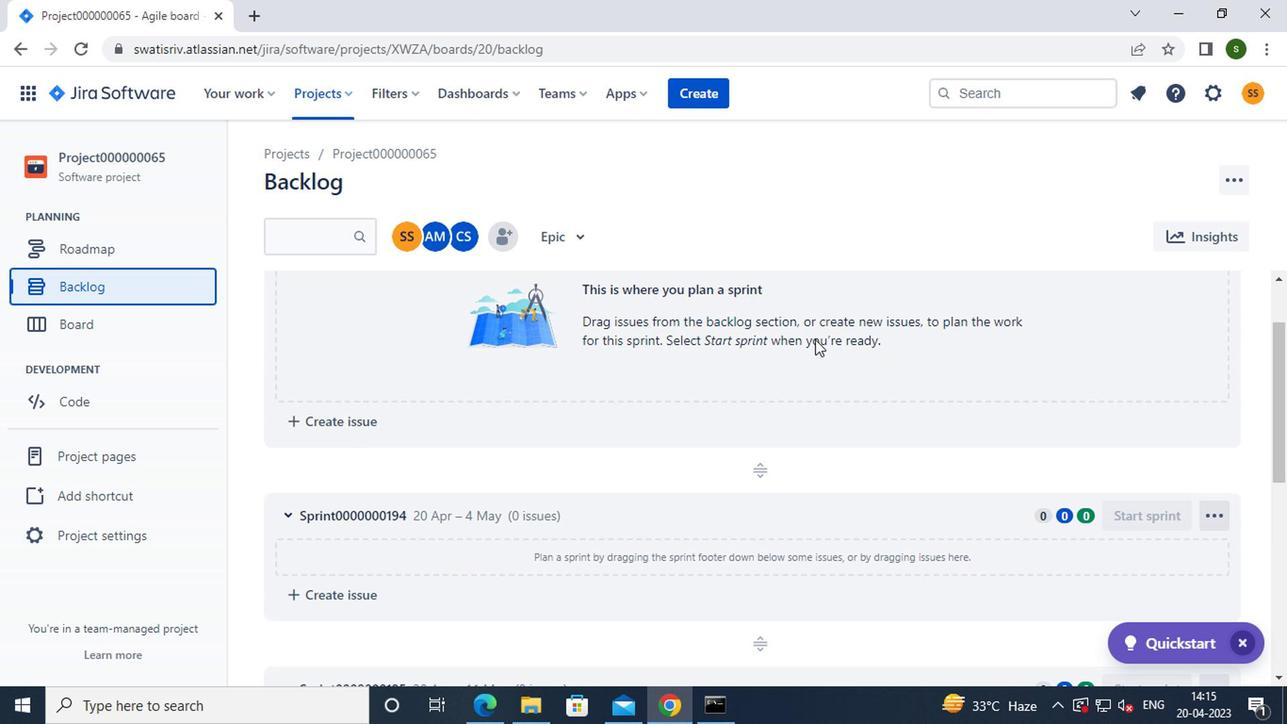 
Action: Mouse scrolled (792, 338) with delta (0, -1)
Screenshot: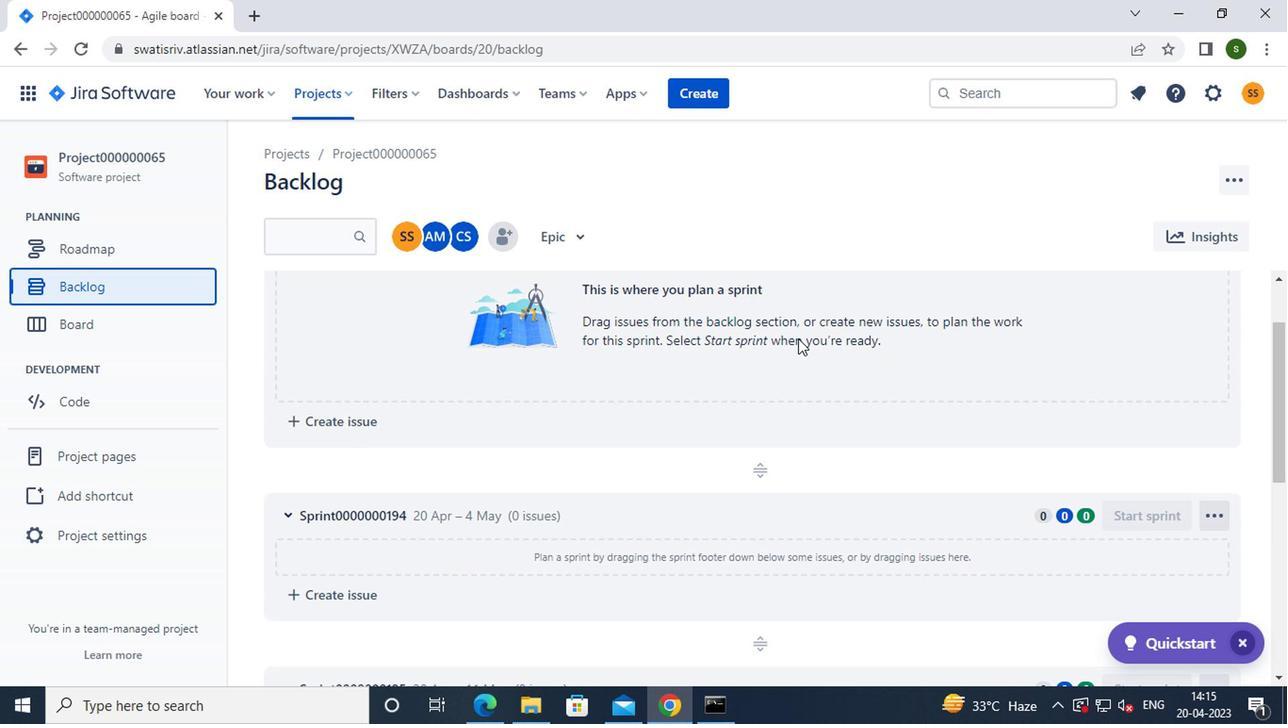 
Action: Mouse scrolled (792, 340) with delta (0, 0)
Screenshot: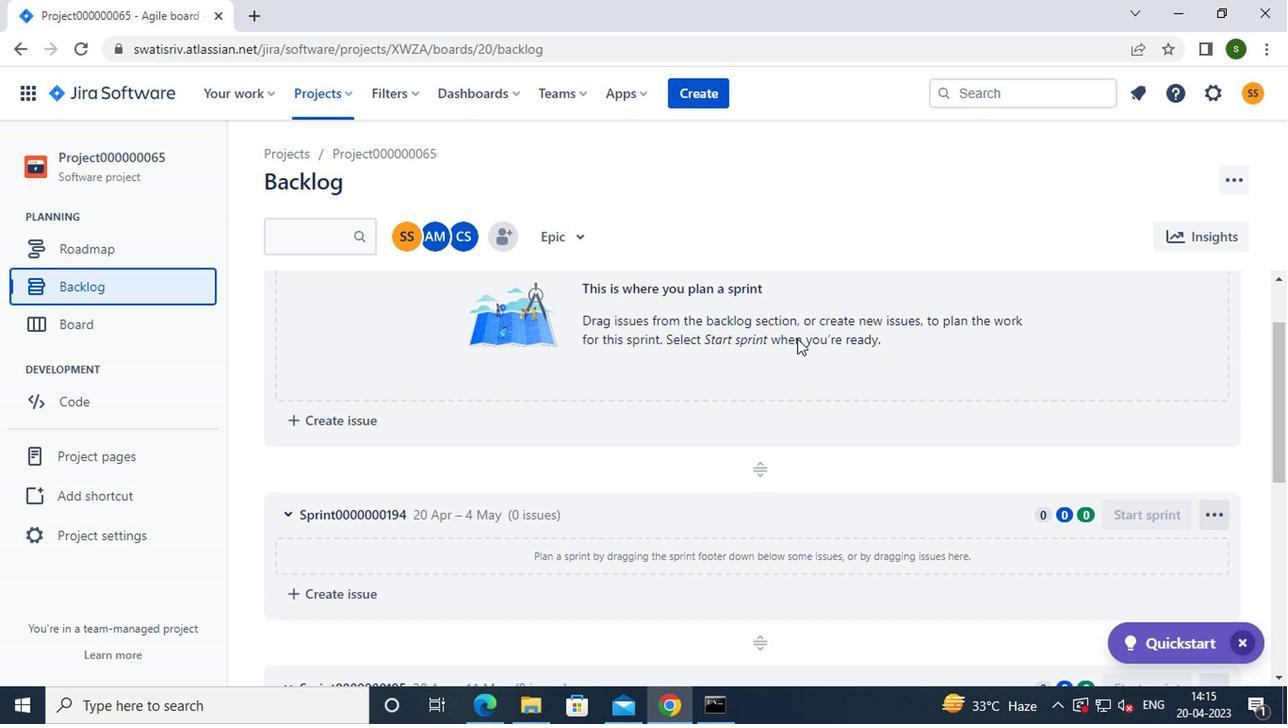 
Action: Mouse scrolled (792, 338) with delta (0, -1)
Screenshot: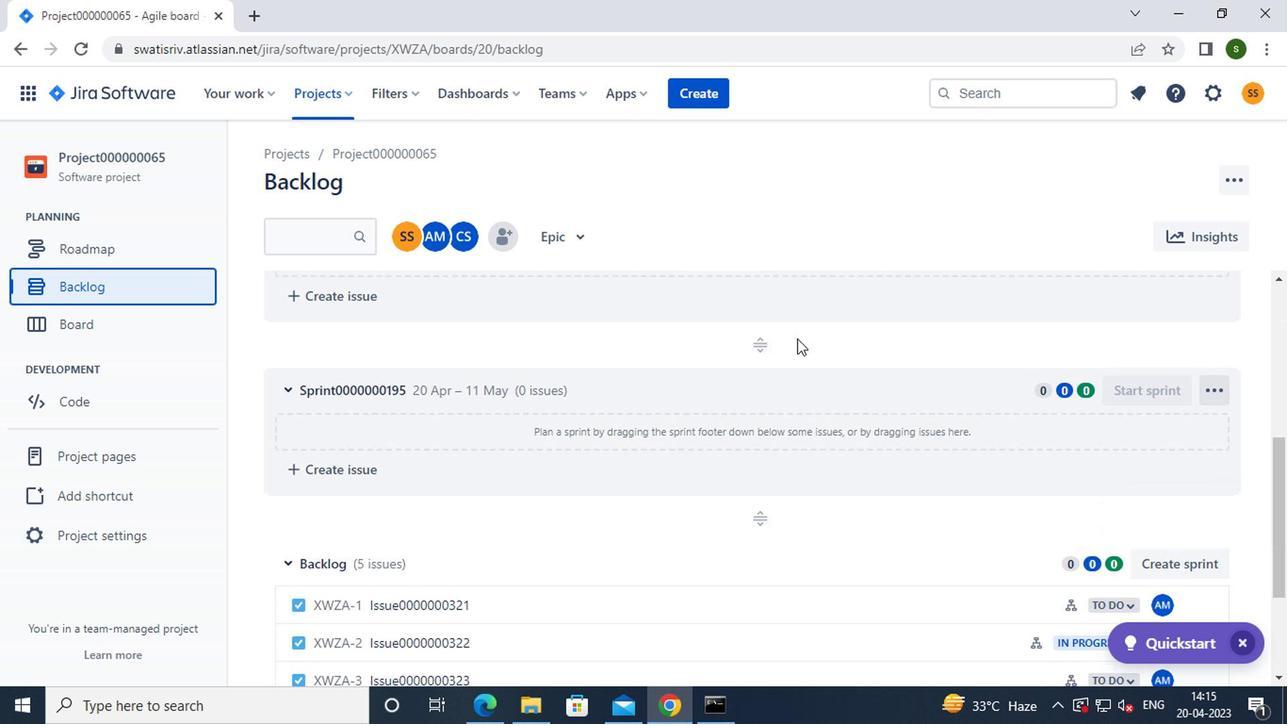 
Action: Mouse scrolled (792, 338) with delta (0, -1)
Screenshot: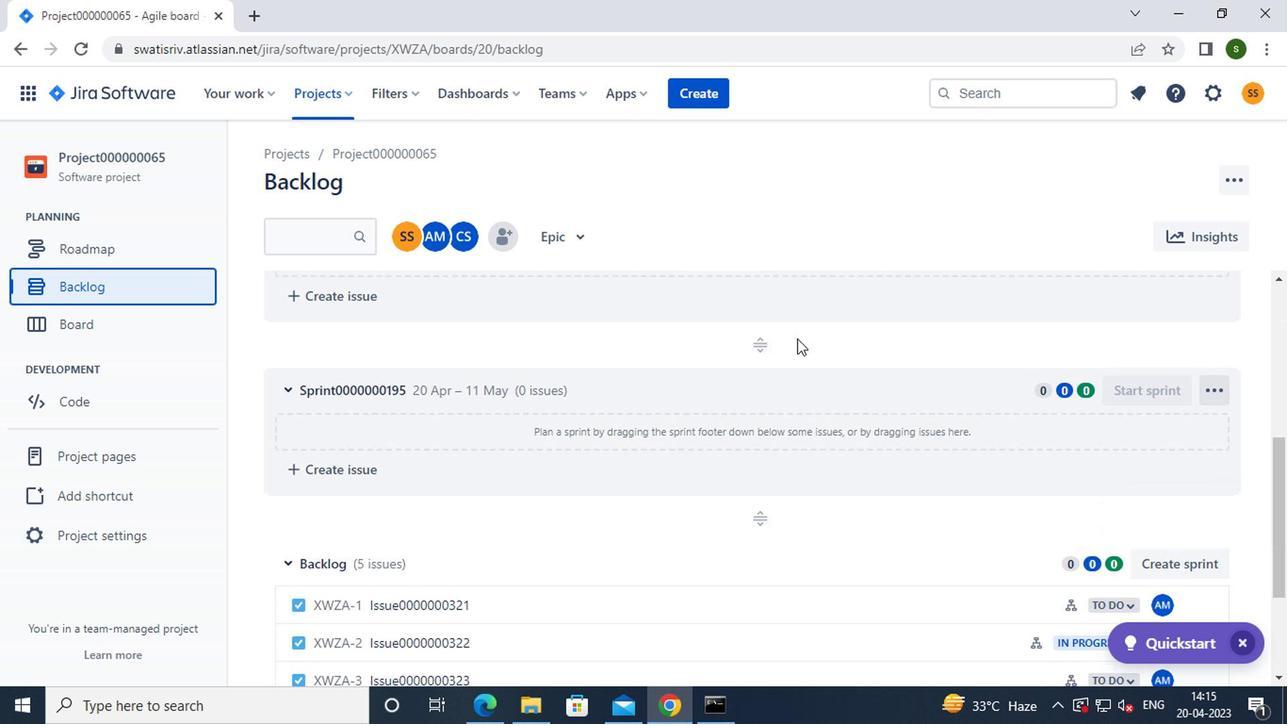 
Action: Mouse scrolled (792, 338) with delta (0, -1)
Screenshot: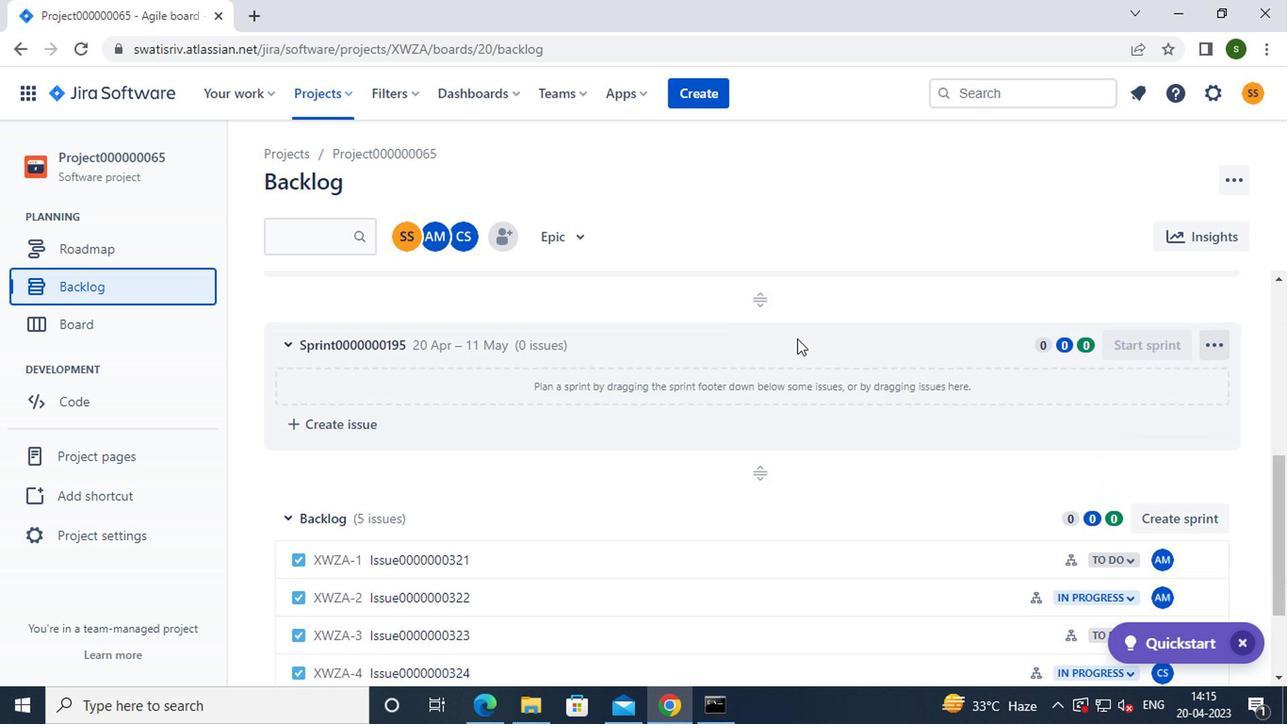 
Action: Mouse scrolled (792, 338) with delta (0, -1)
Screenshot: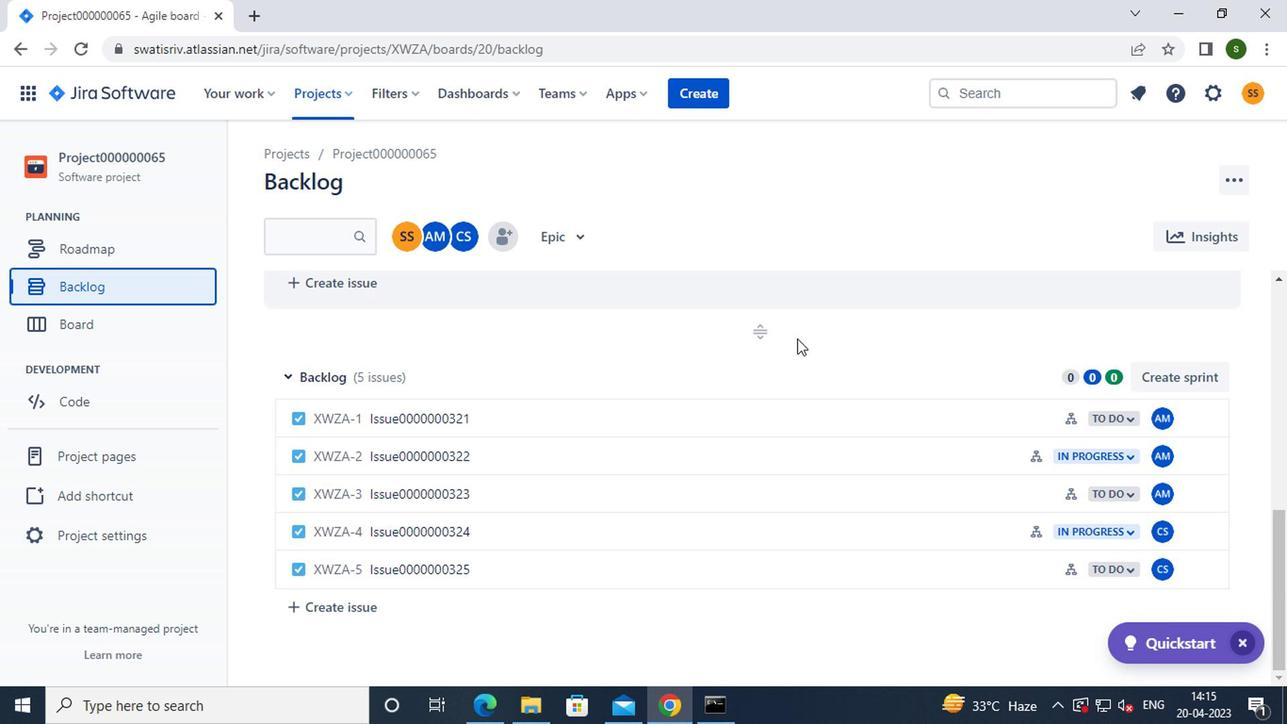 
Action: Mouse moved to (596, 416)
Screenshot: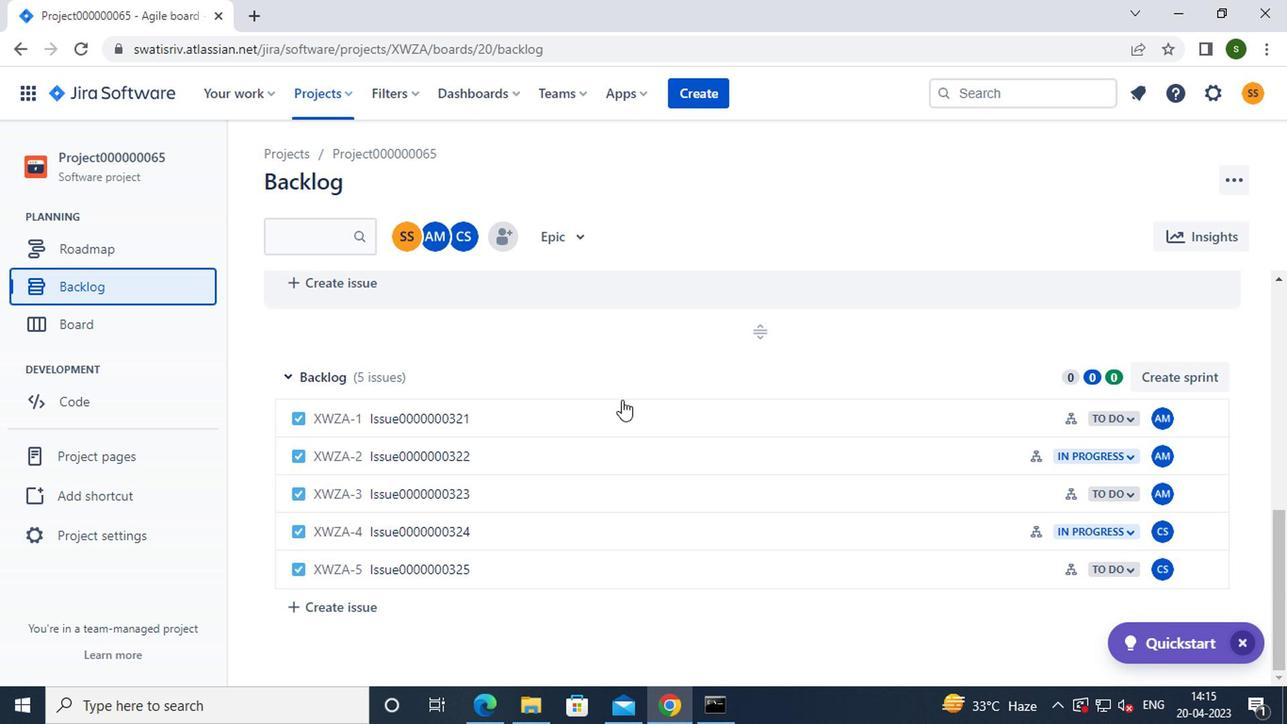 
Action: Mouse pressed left at (596, 416)
Screenshot: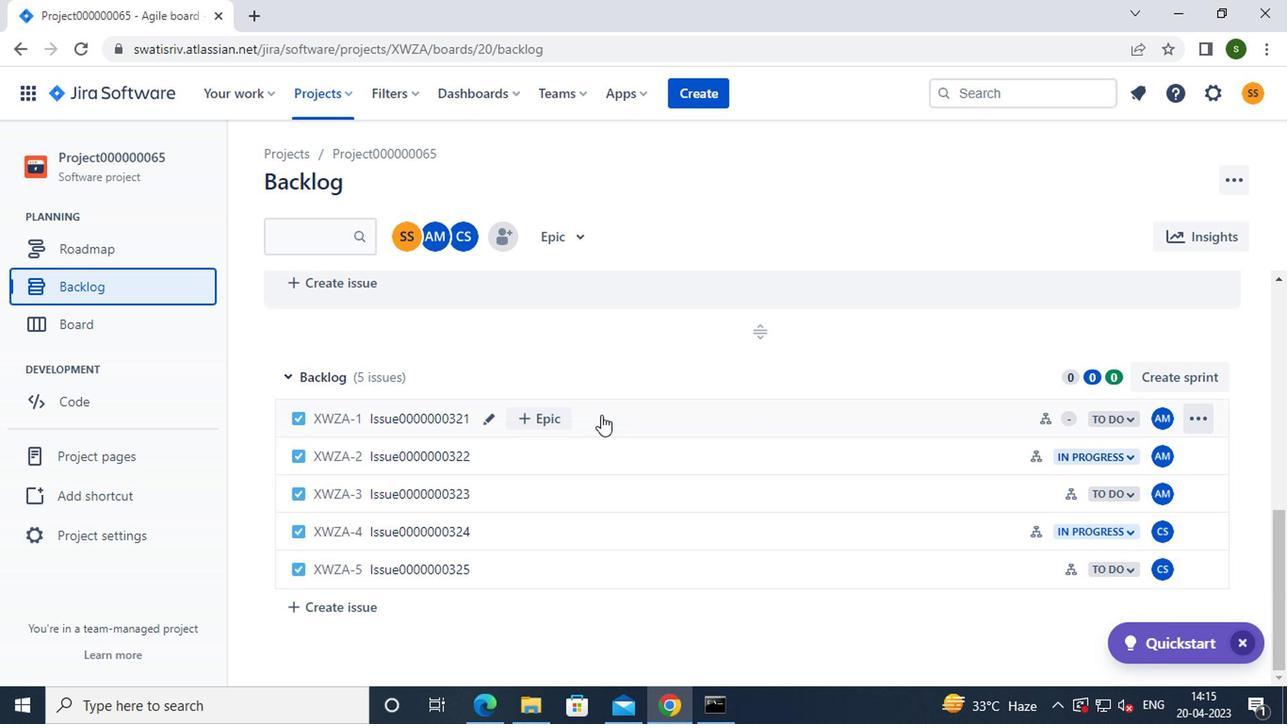 
Action: Mouse moved to (1157, 416)
Screenshot: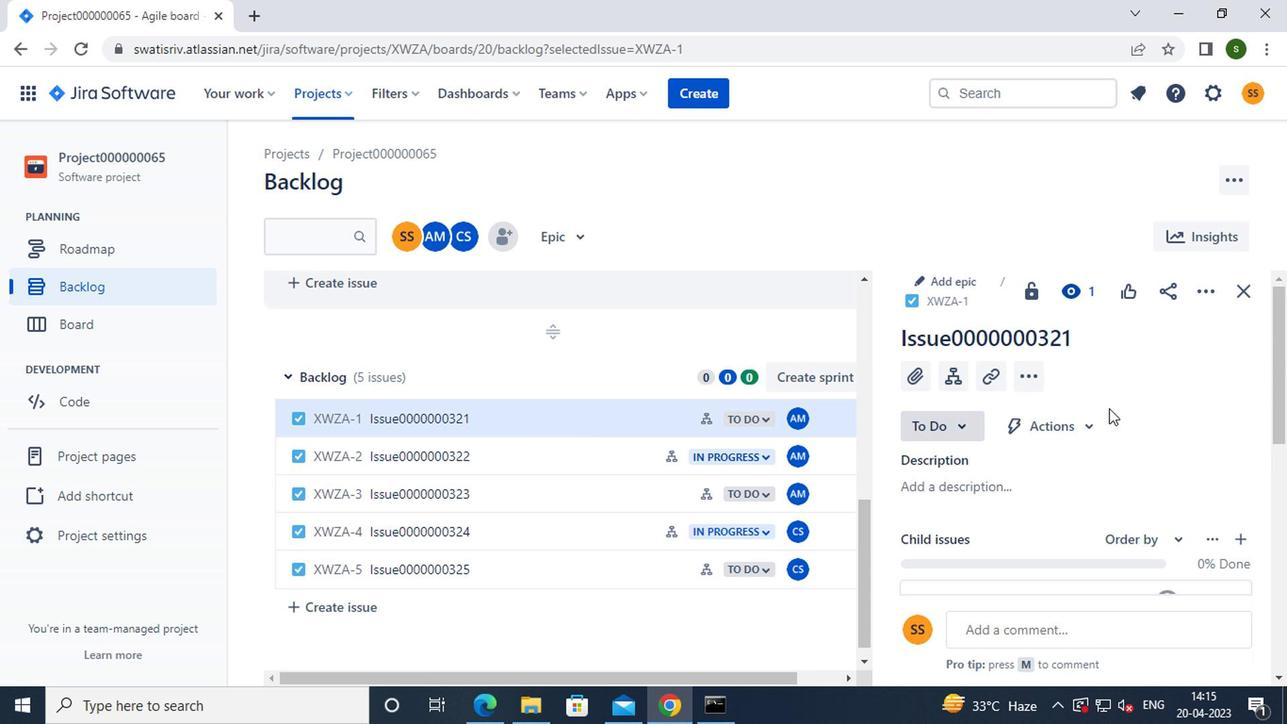 
Action: Mouse scrolled (1157, 414) with delta (0, -1)
Screenshot: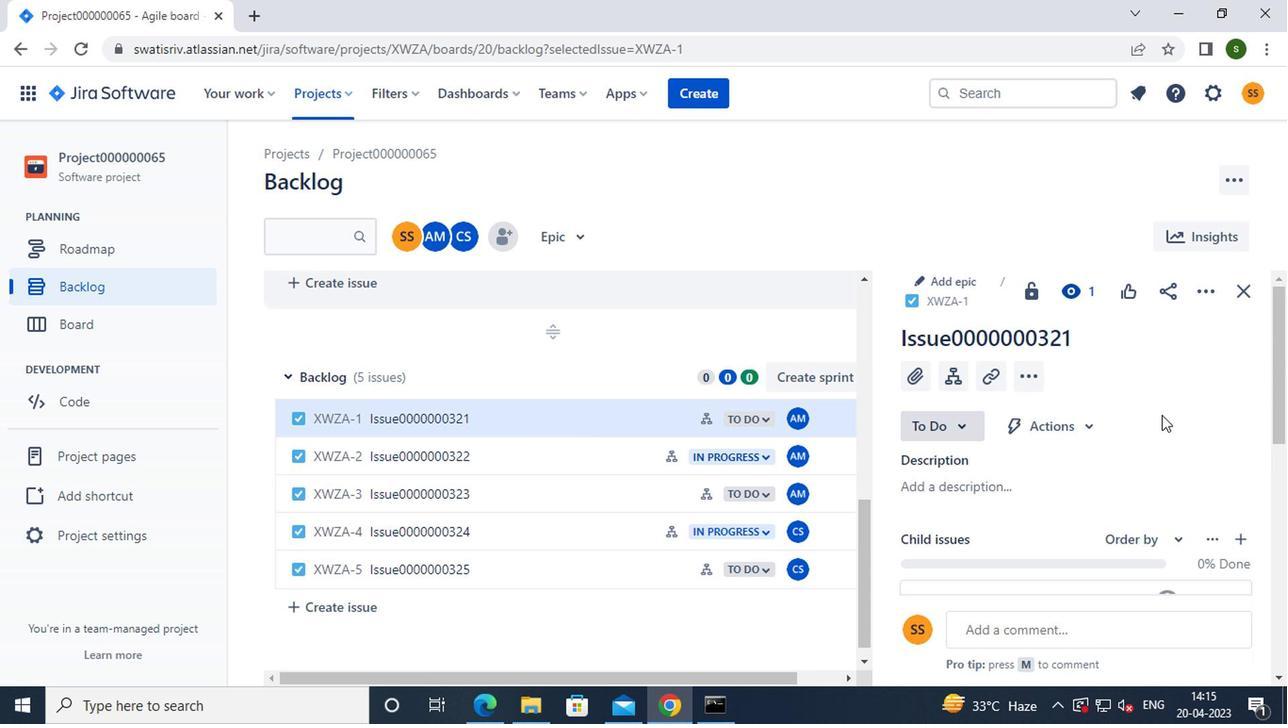 
Action: Mouse scrolled (1157, 414) with delta (0, -1)
Screenshot: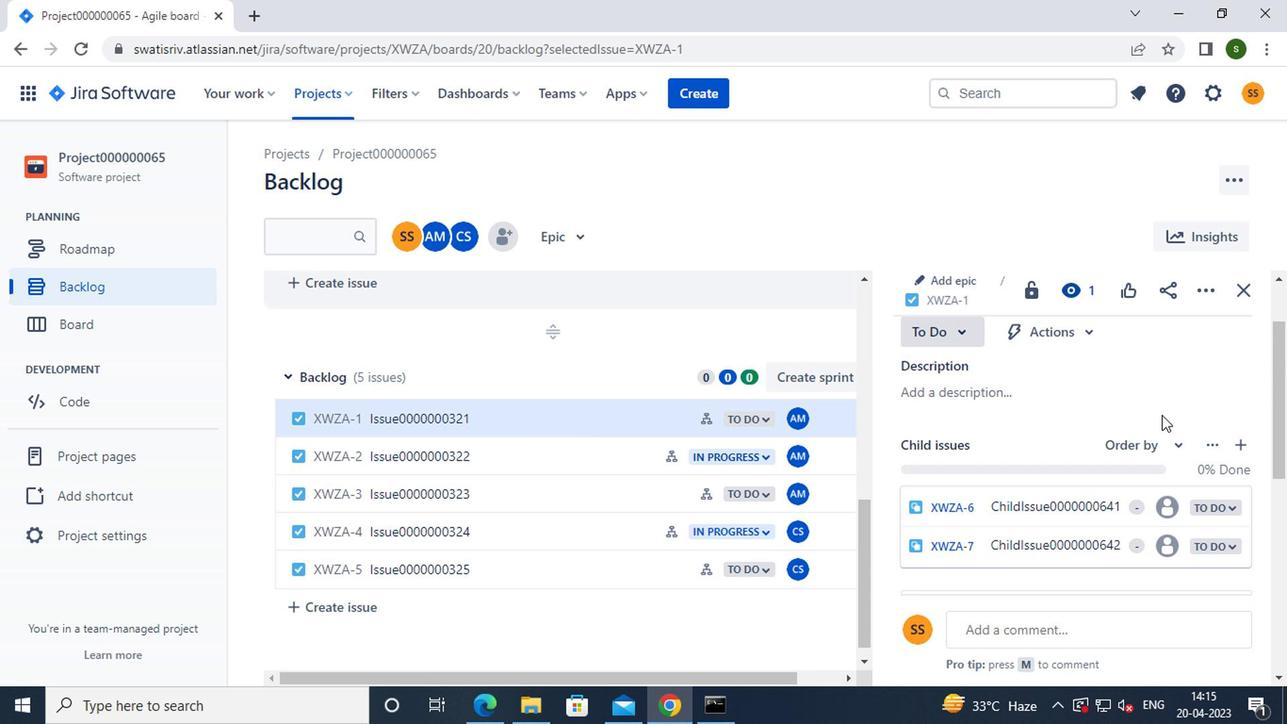 
Action: Mouse moved to (1163, 414)
Screenshot: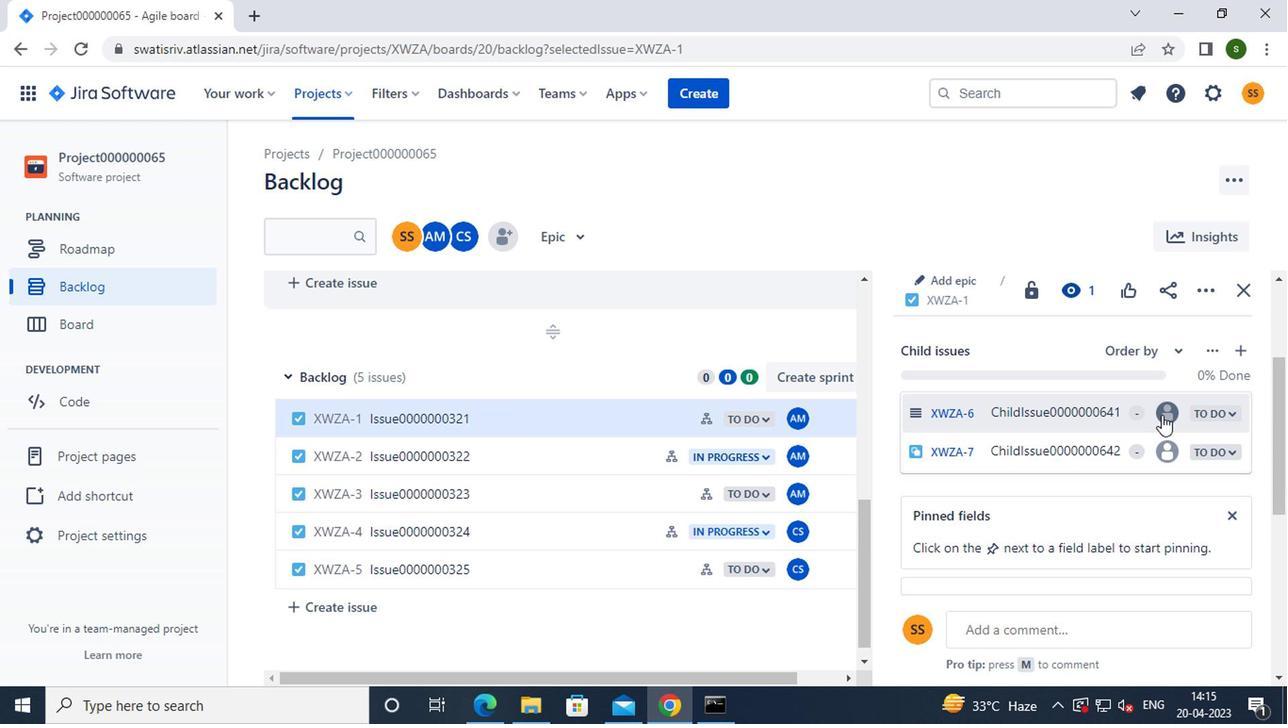 
Action: Mouse pressed left at (1163, 414)
Screenshot: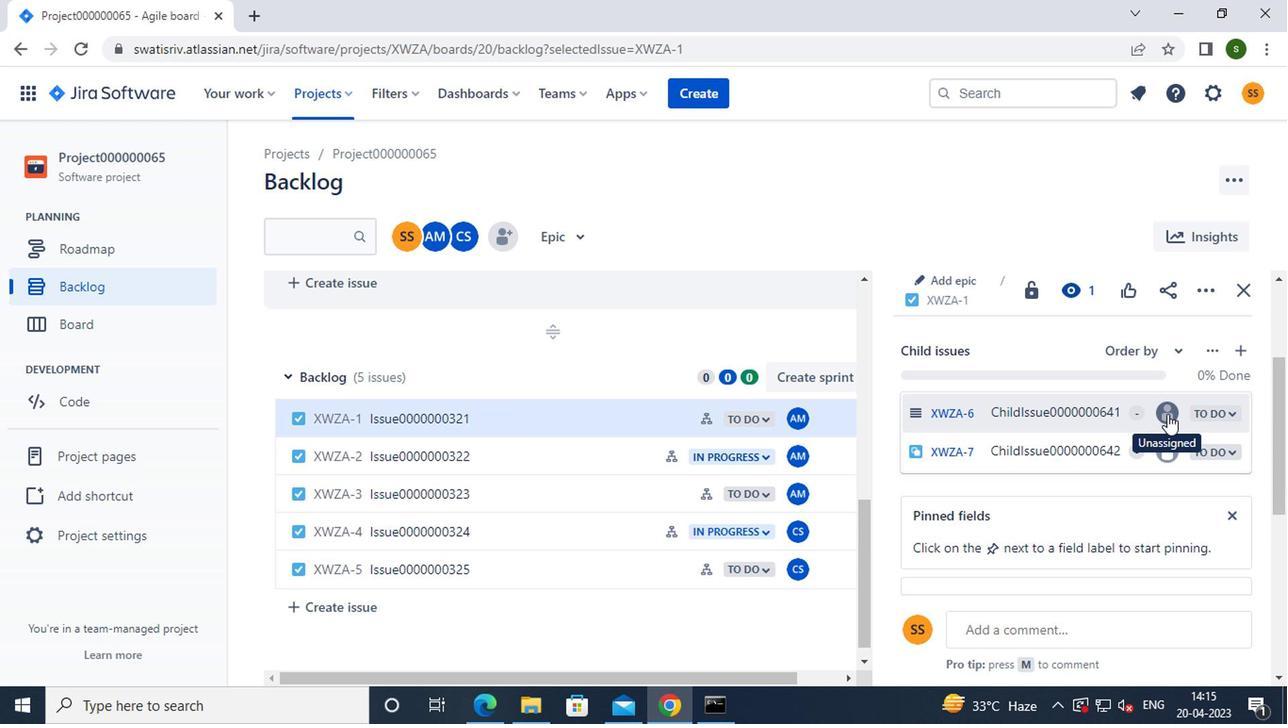 
Action: Mouse moved to (1012, 442)
Screenshot: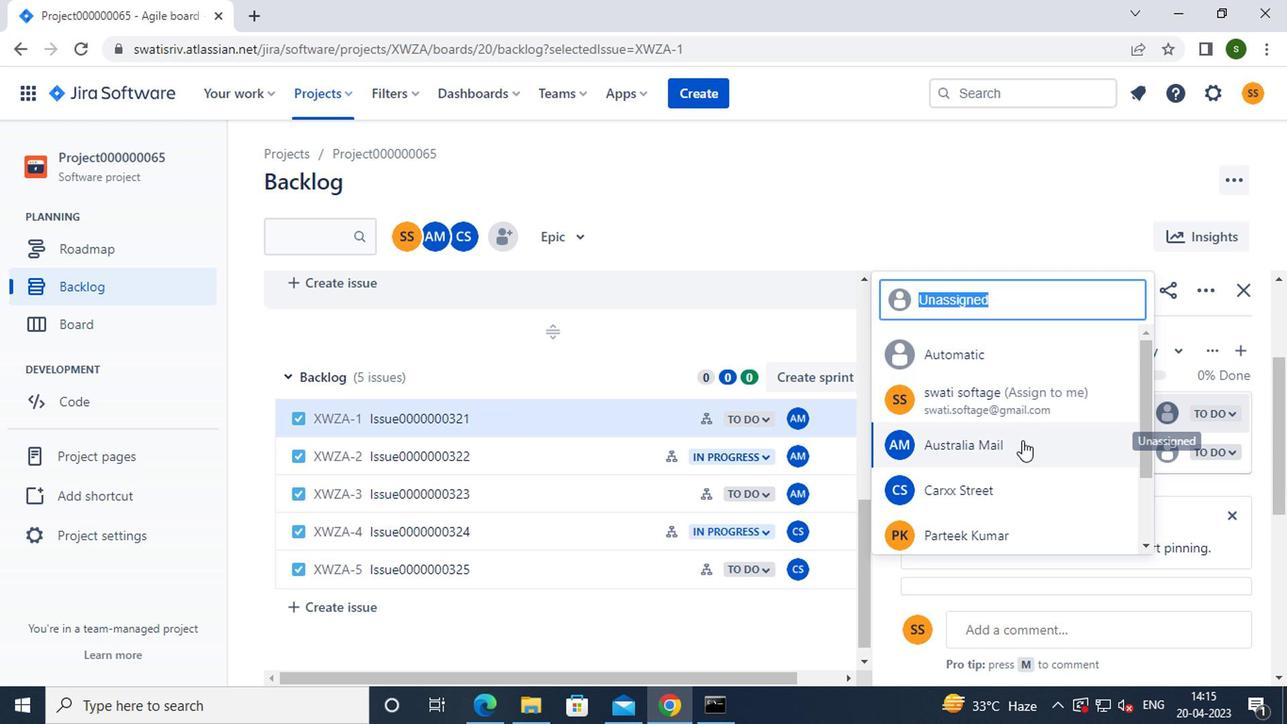 
Action: Mouse pressed left at (1012, 442)
Screenshot: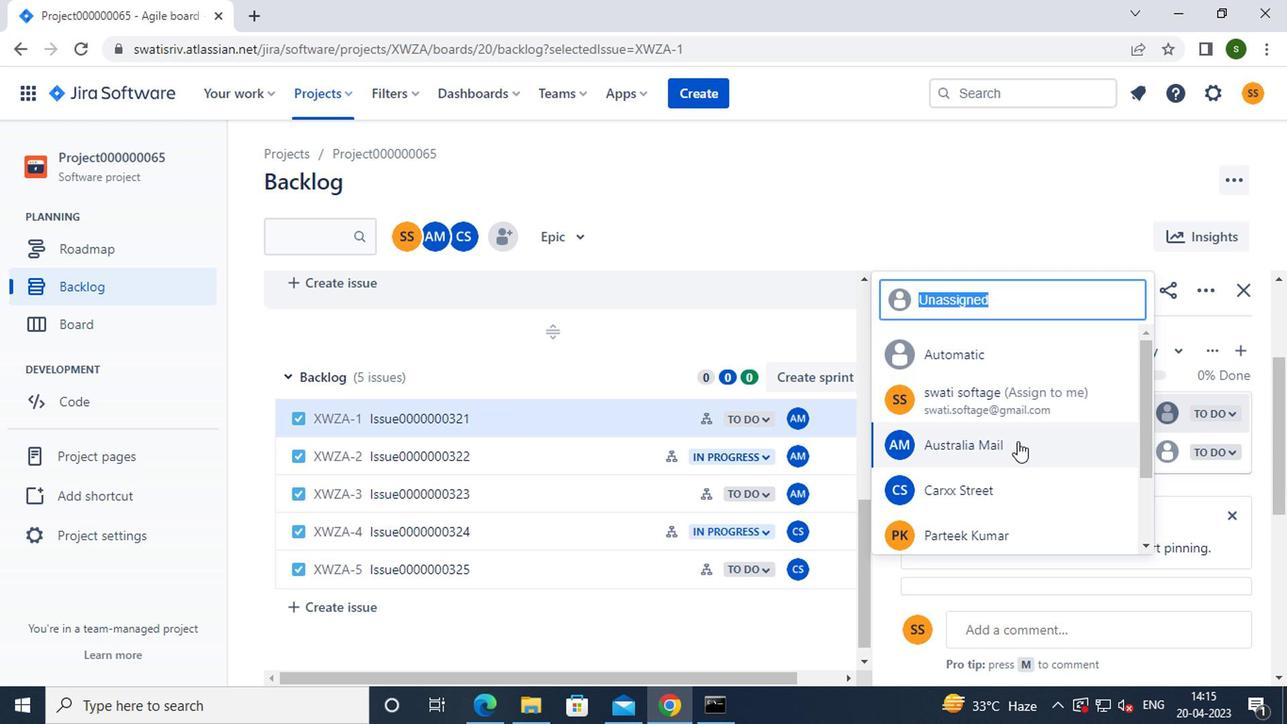 
Action: Mouse moved to (1165, 455)
Screenshot: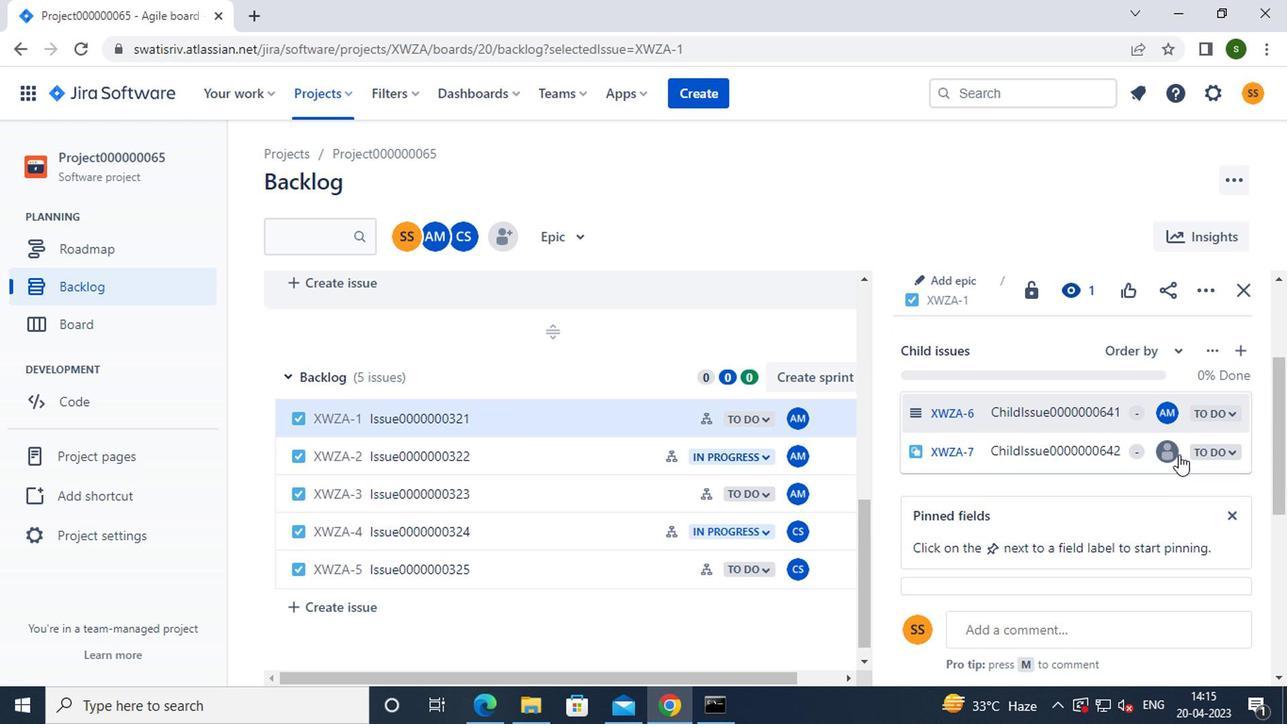 
Action: Mouse pressed left at (1165, 455)
Screenshot: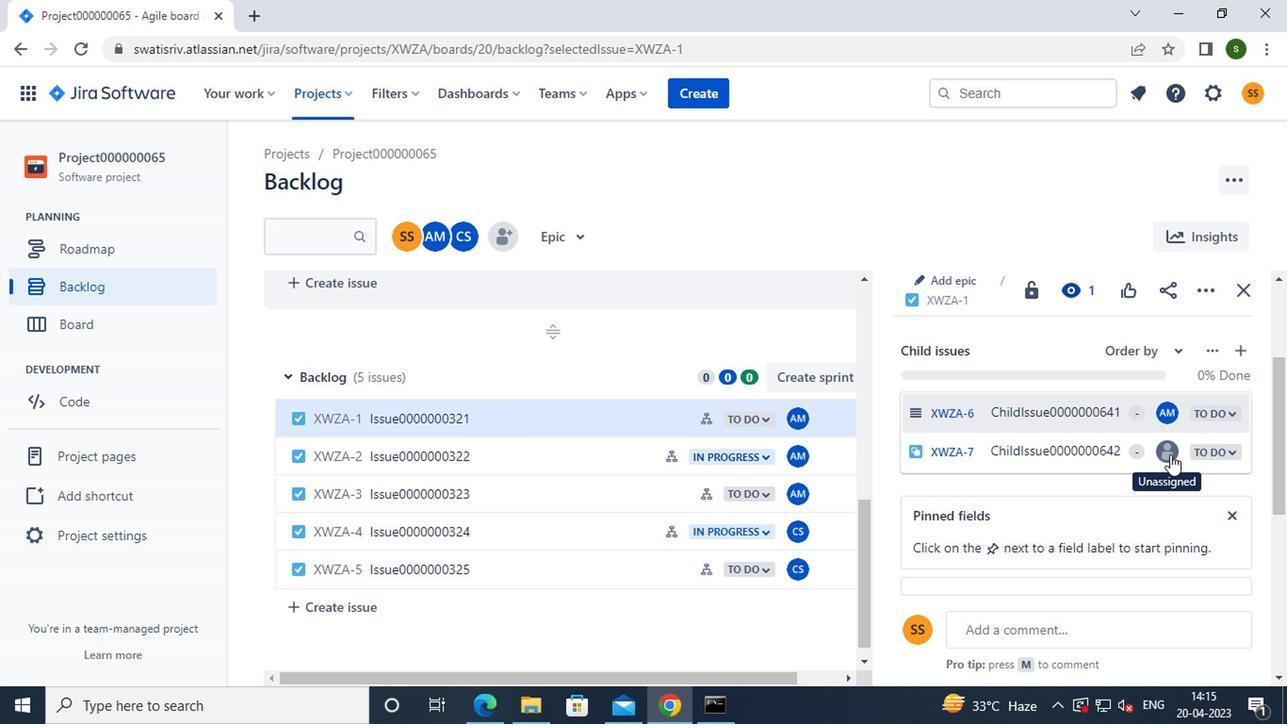 
Action: Mouse moved to (1005, 490)
Screenshot: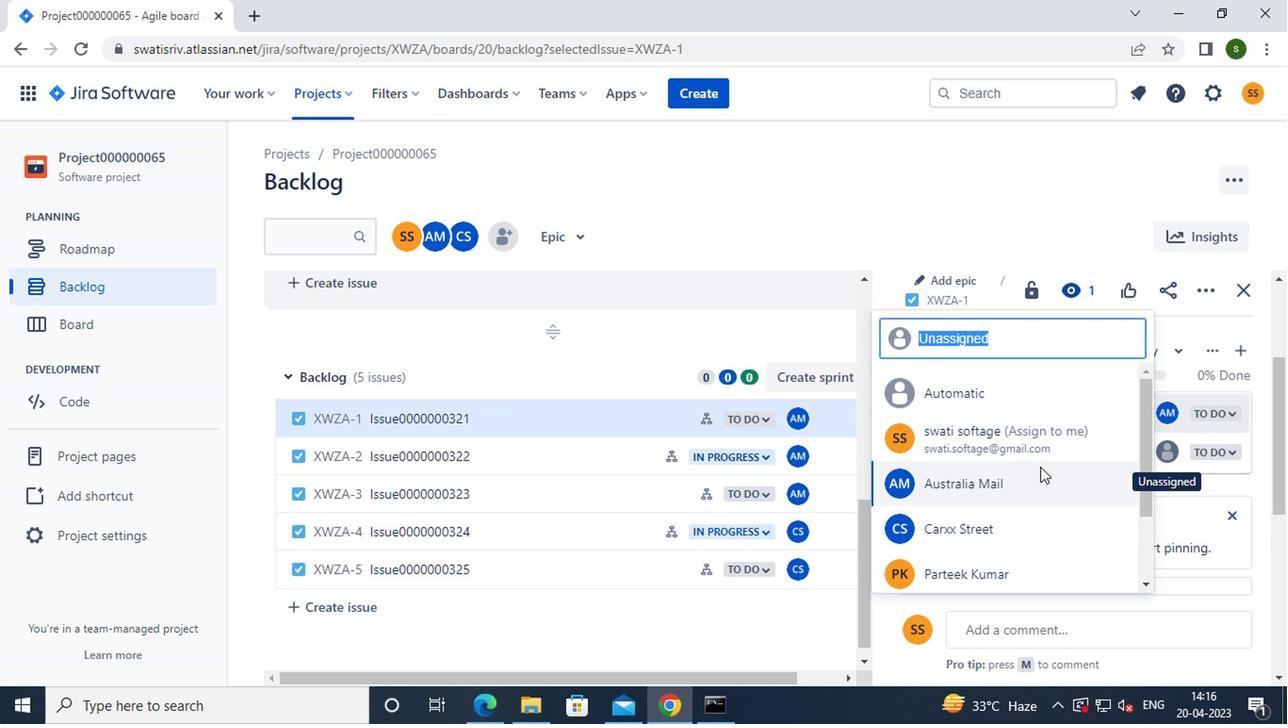 
Action: Mouse pressed left at (1005, 490)
Screenshot: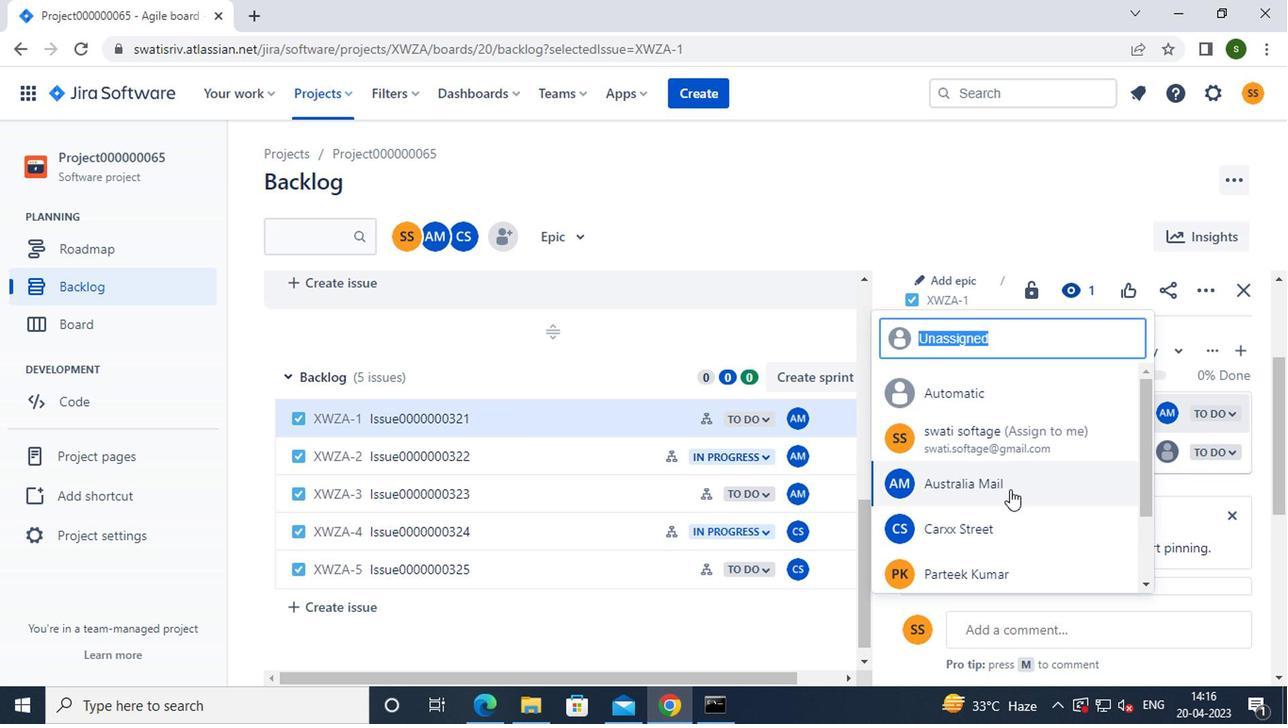 
Action: Mouse moved to (587, 453)
Screenshot: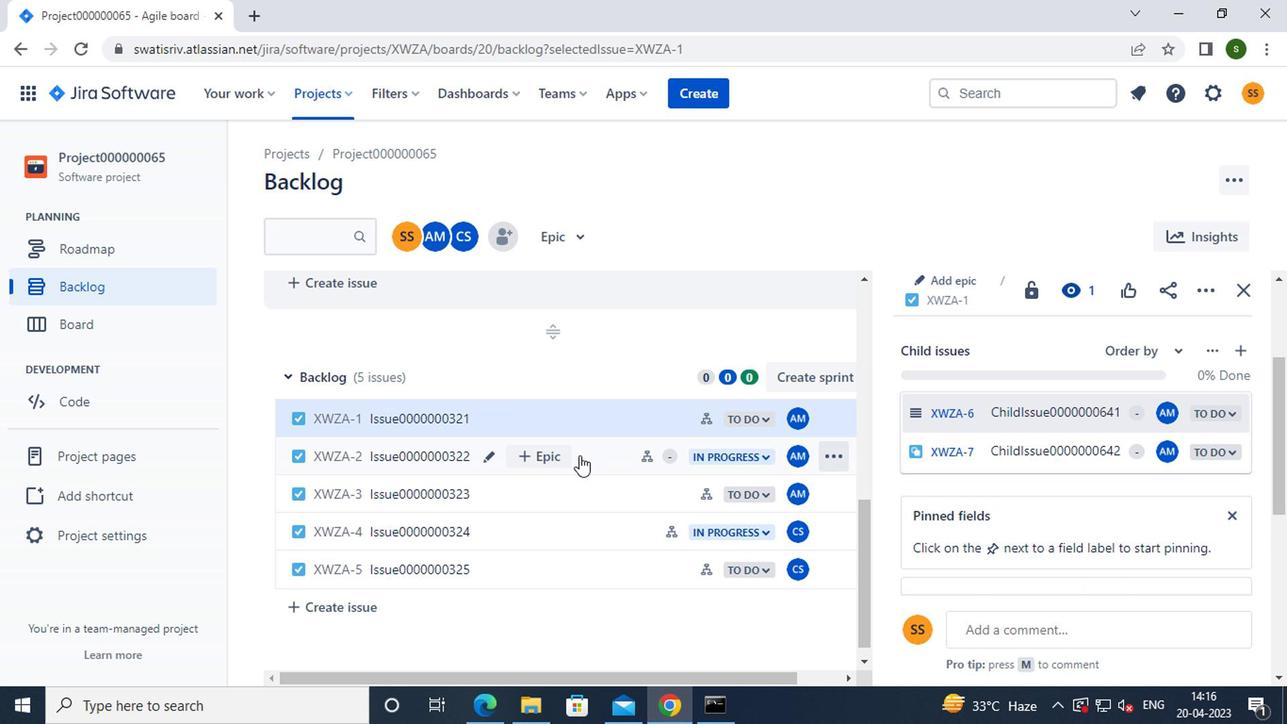 
Action: Mouse pressed left at (587, 453)
Screenshot: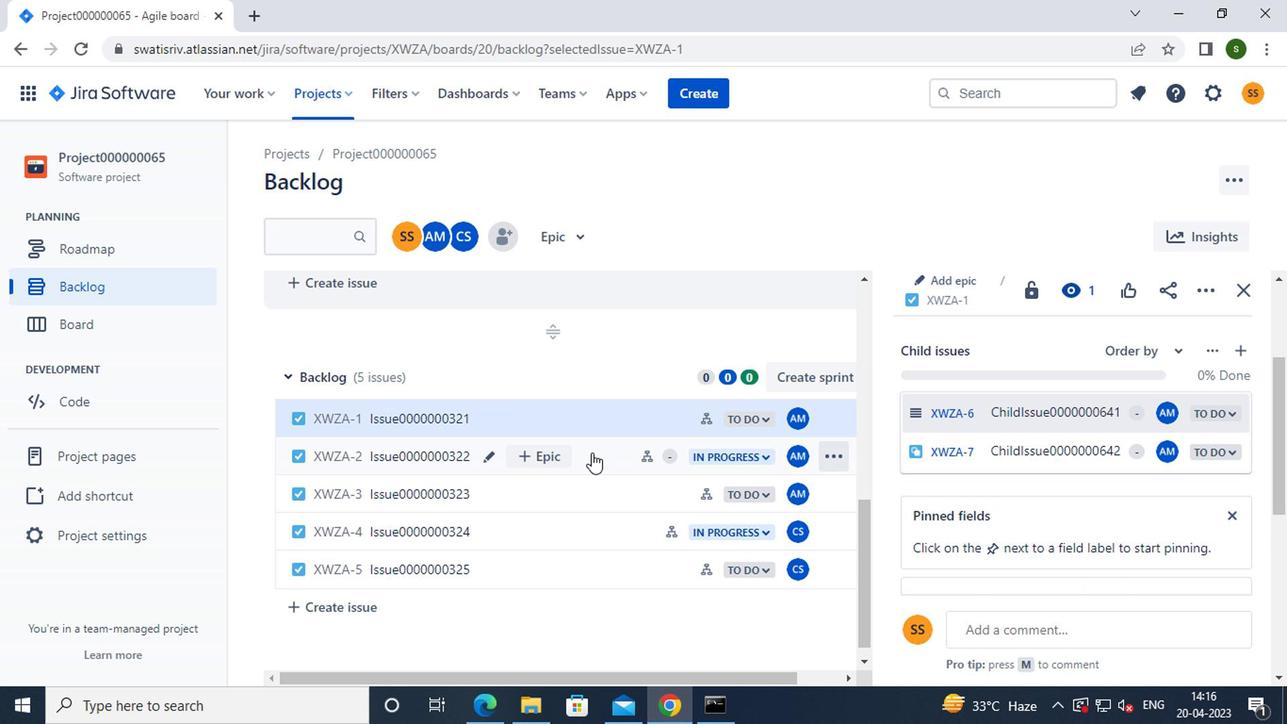 
Action: Mouse moved to (1108, 480)
Screenshot: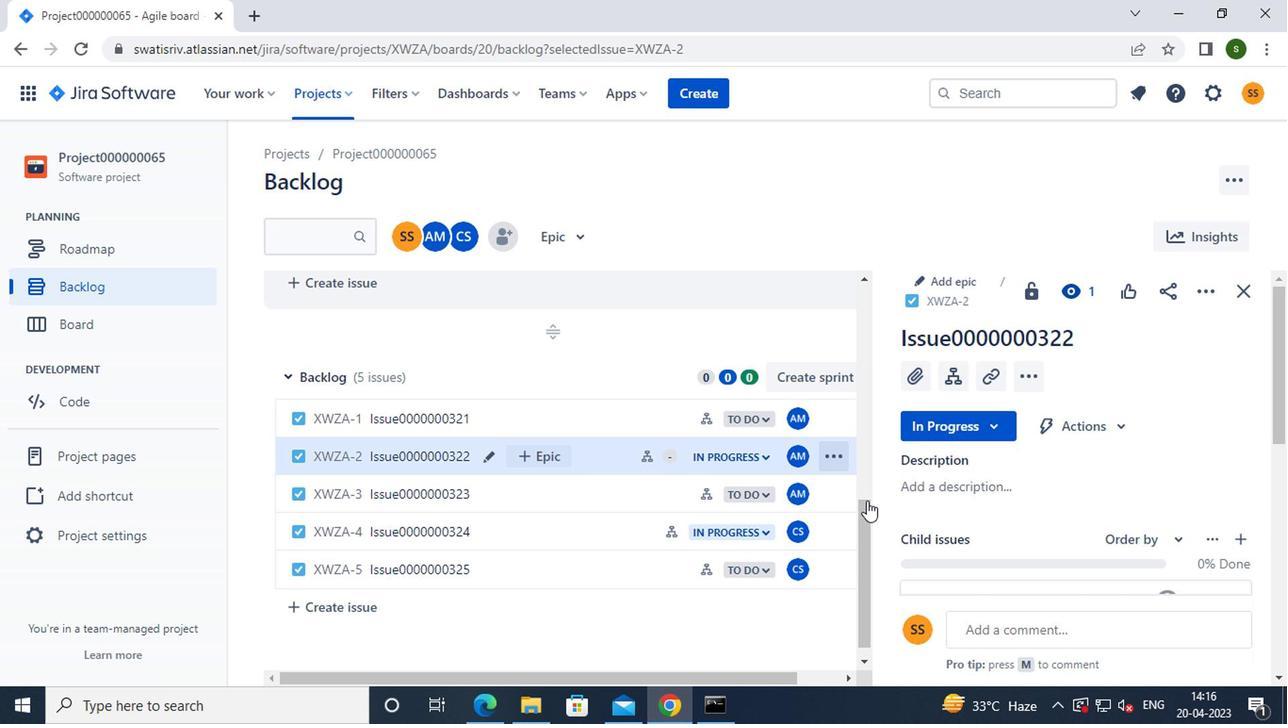 
Action: Mouse scrolled (1108, 479) with delta (0, 0)
Screenshot: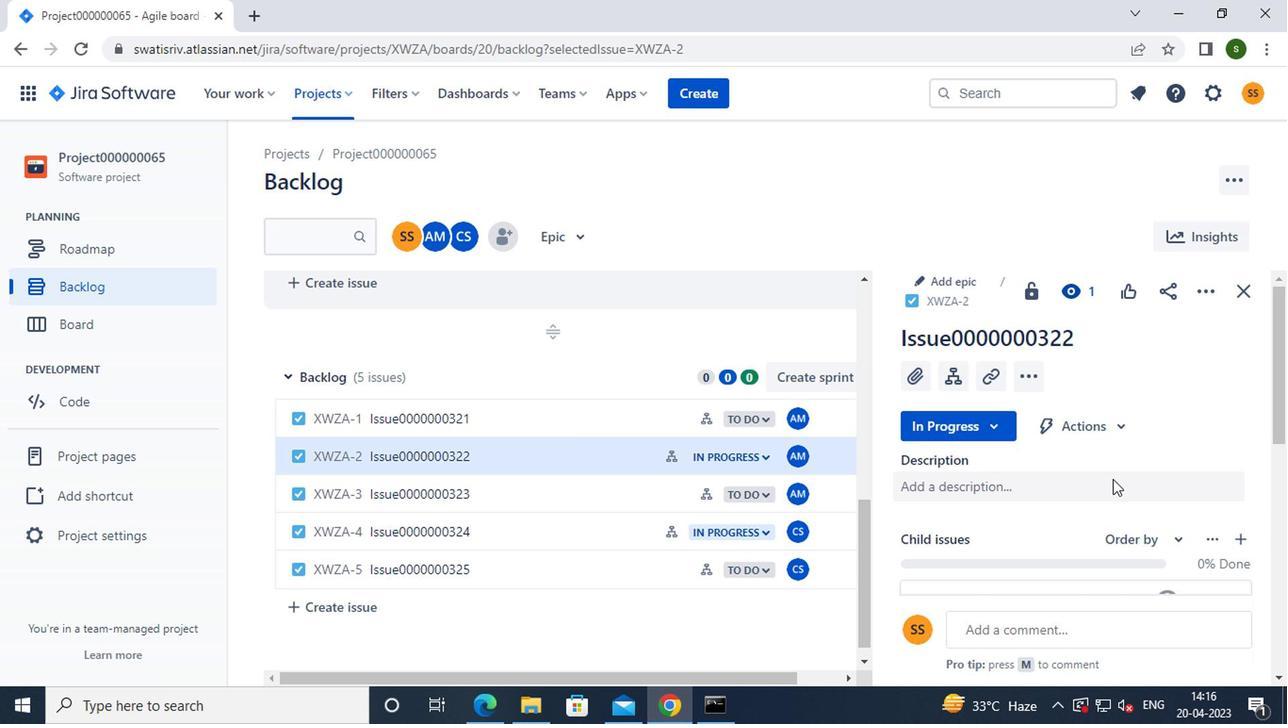 
Action: Mouse scrolled (1108, 479) with delta (0, 0)
Screenshot: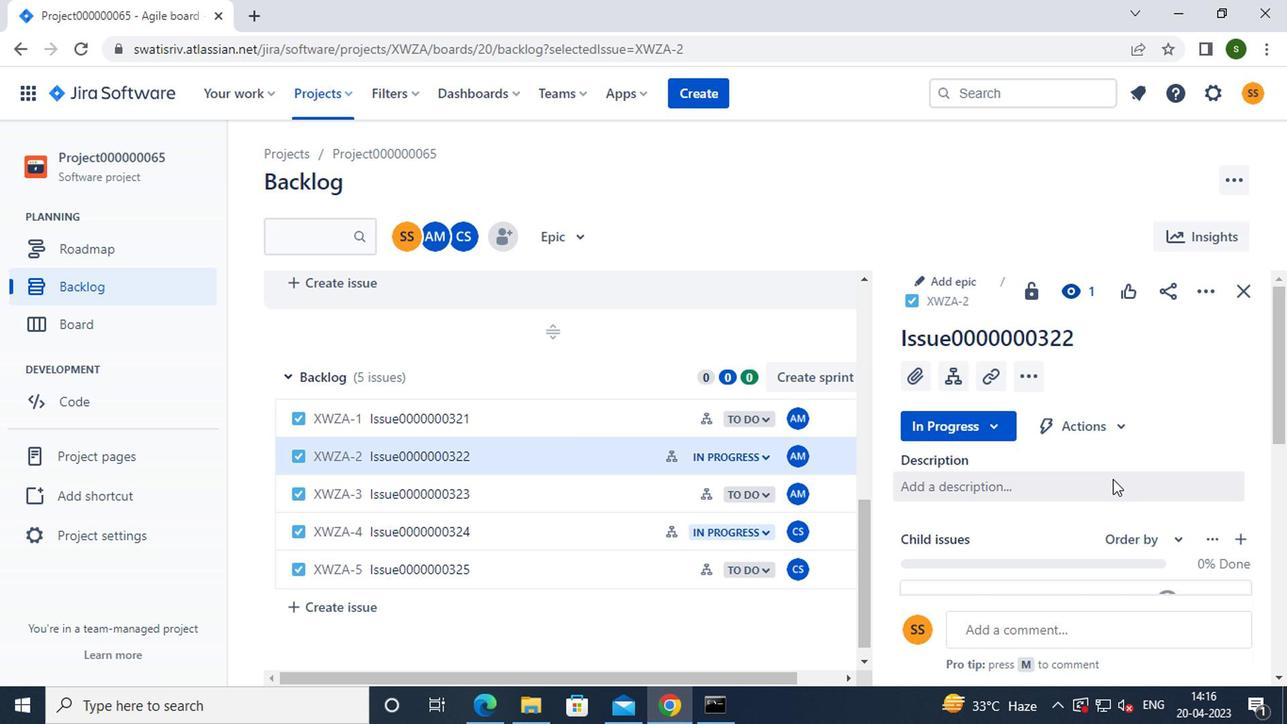 
Action: Mouse moved to (1159, 421)
Screenshot: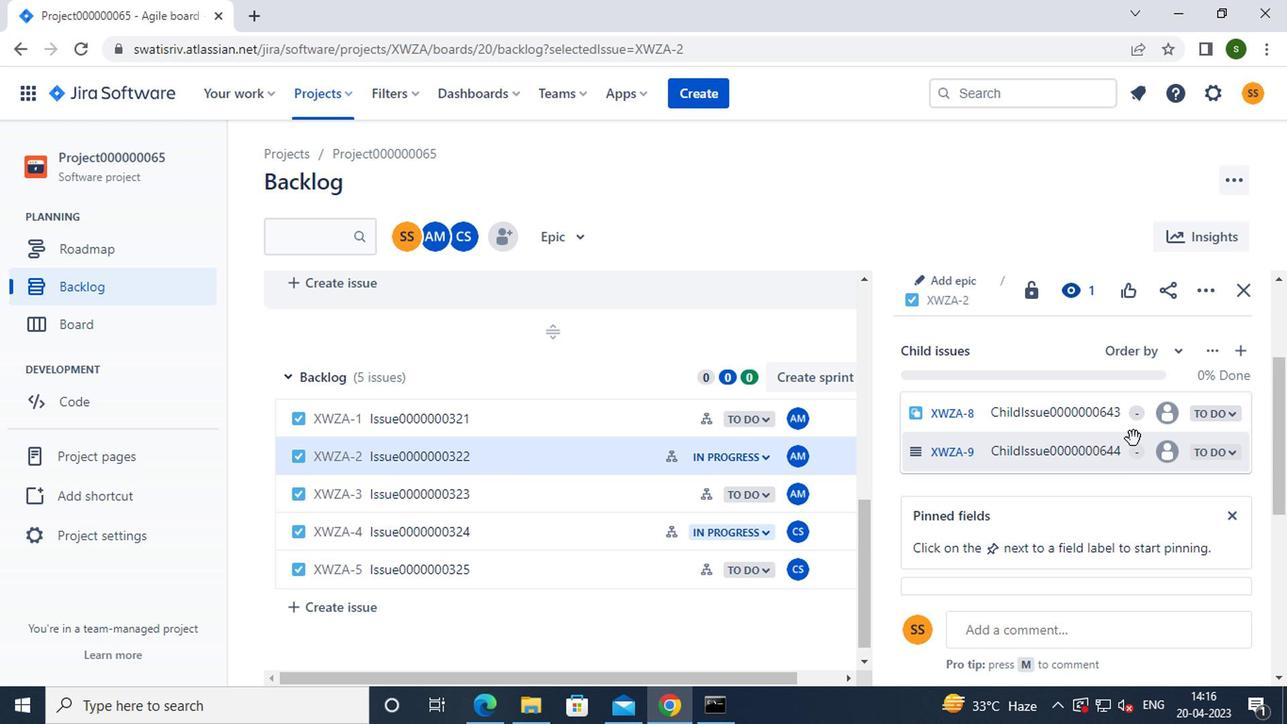 
Action: Mouse pressed left at (1159, 421)
Screenshot: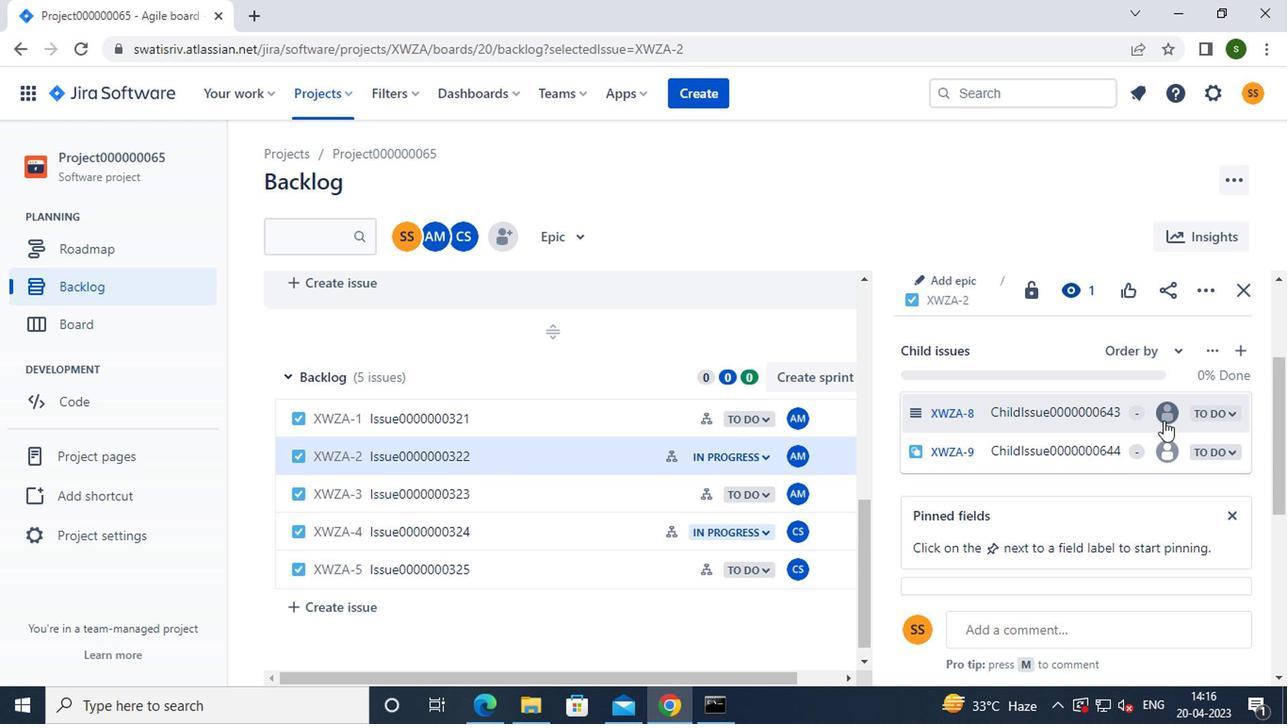 
Action: Mouse moved to (978, 449)
Screenshot: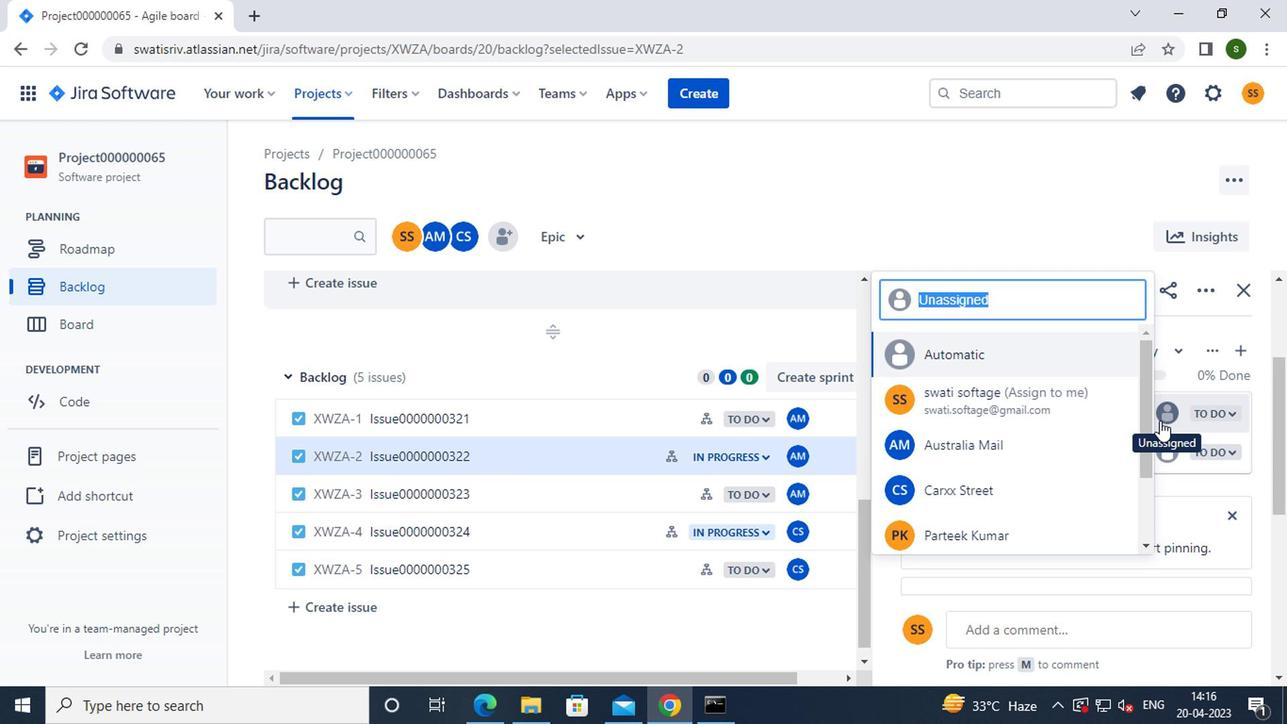 
Action: Mouse pressed left at (978, 449)
Screenshot: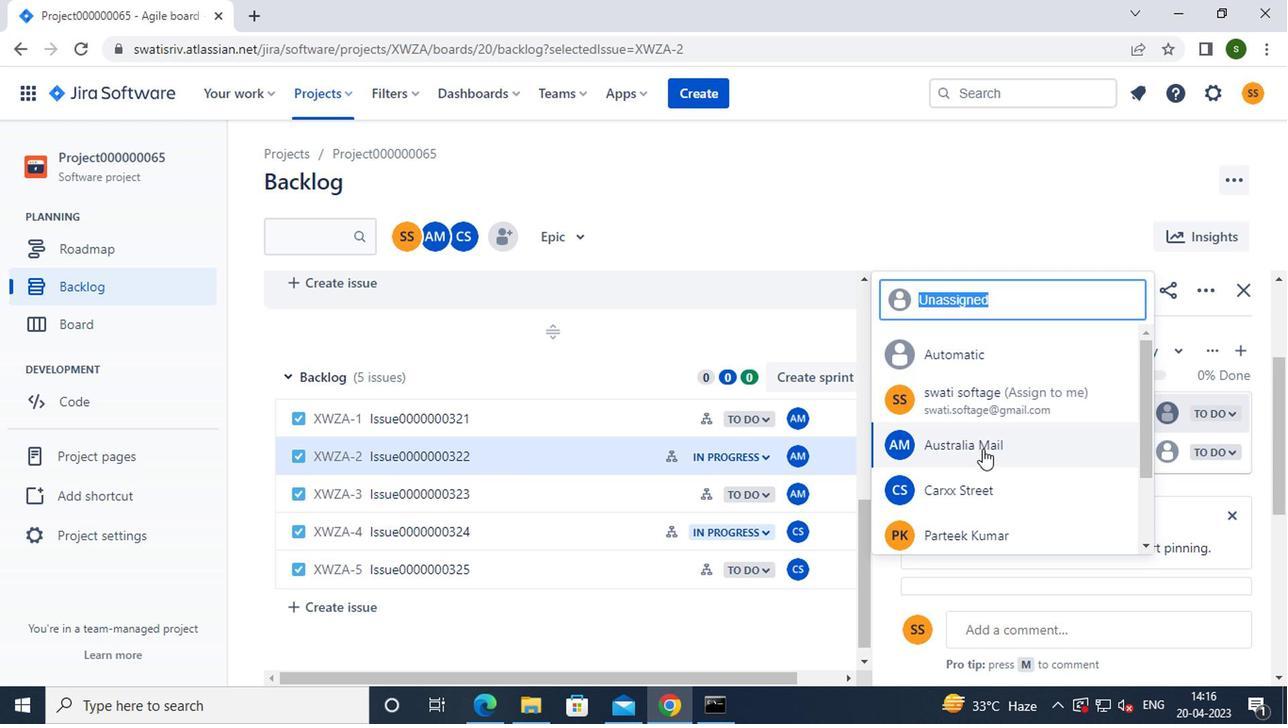 
Action: Mouse moved to (825, 235)
Screenshot: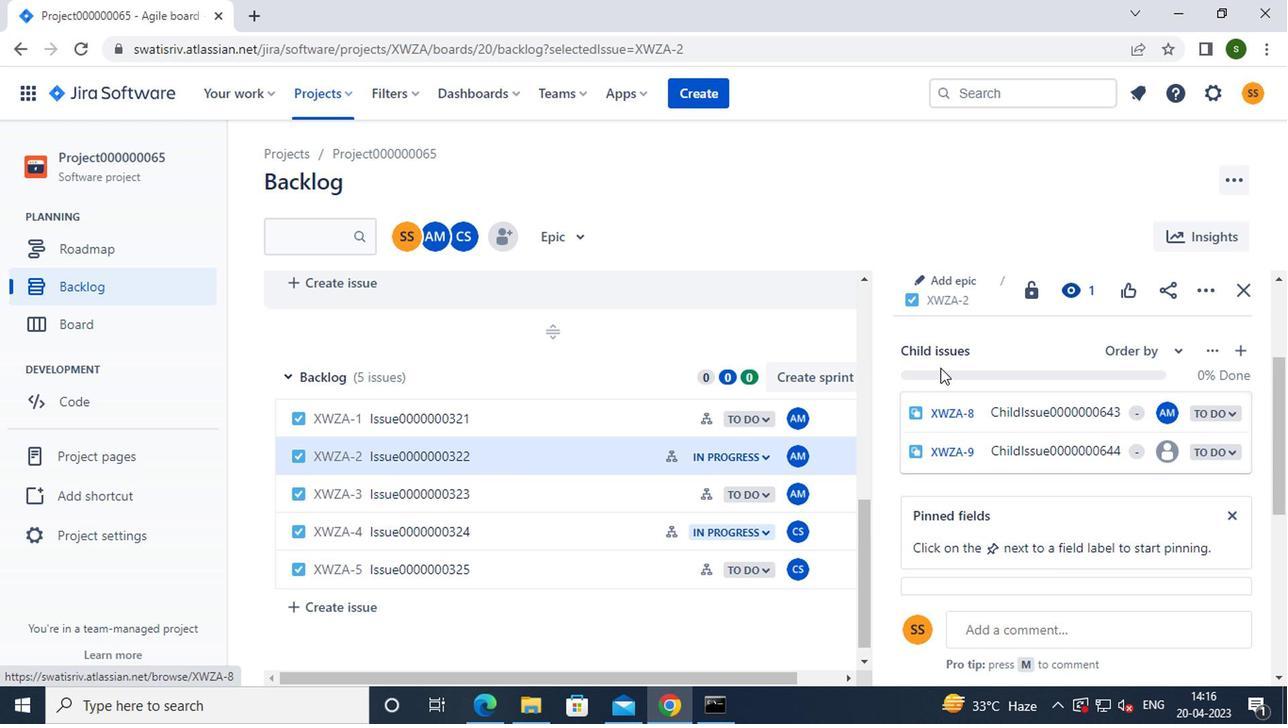 
Action: Key pressed <Key.f8>
Screenshot: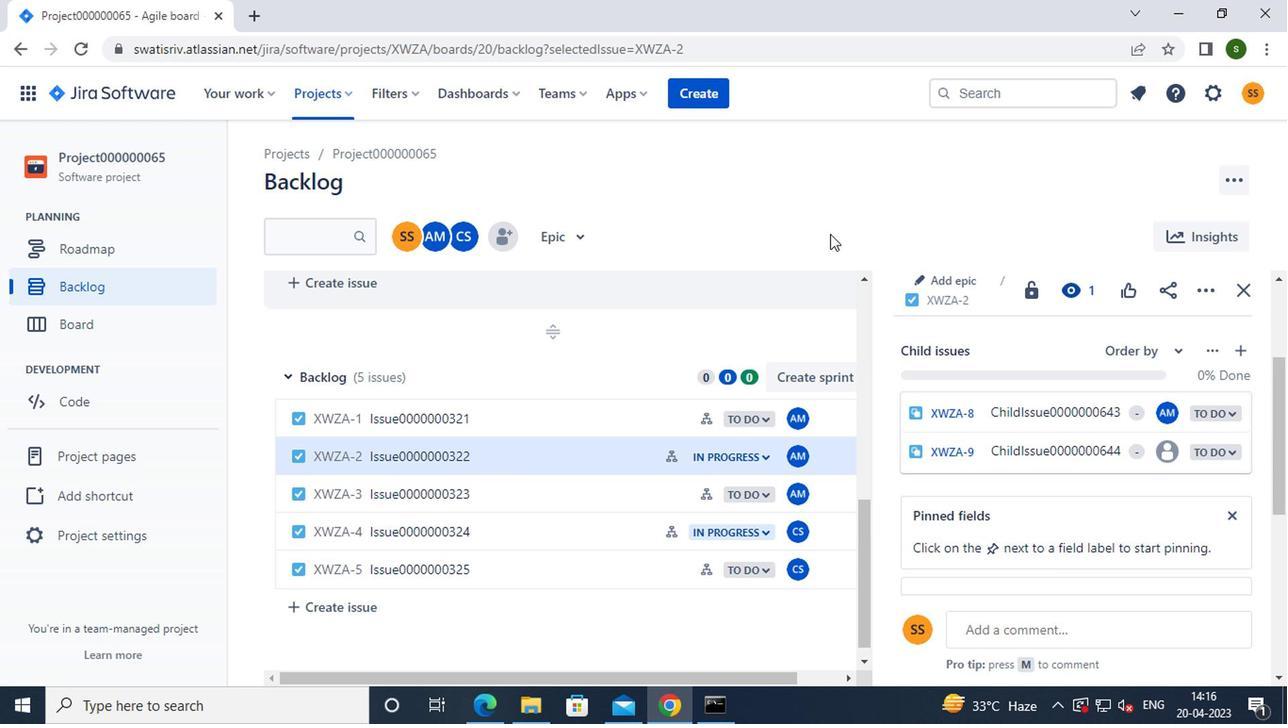 
